 Task: Select Flowers. Add to cart, from The Flower Shop (Market Street)_x000D_
 for 319 Chandan Way, Irving, Texas 75063, Cell Number 6823134501, following items : Debi Lilly Fragrant Rose Bouquet_x000D_
 - 1, Debi Lilly Dozen Red Rose Bouquet (Red)_x000D_
 - 1, Unforgettable Arrangement (Red)_x000D_
 - 1, Debi Lilly Dozen Rose Bouquet (Vibrant Mix)_x000D_
 - 1
Action: Mouse moved to (708, 100)
Screenshot: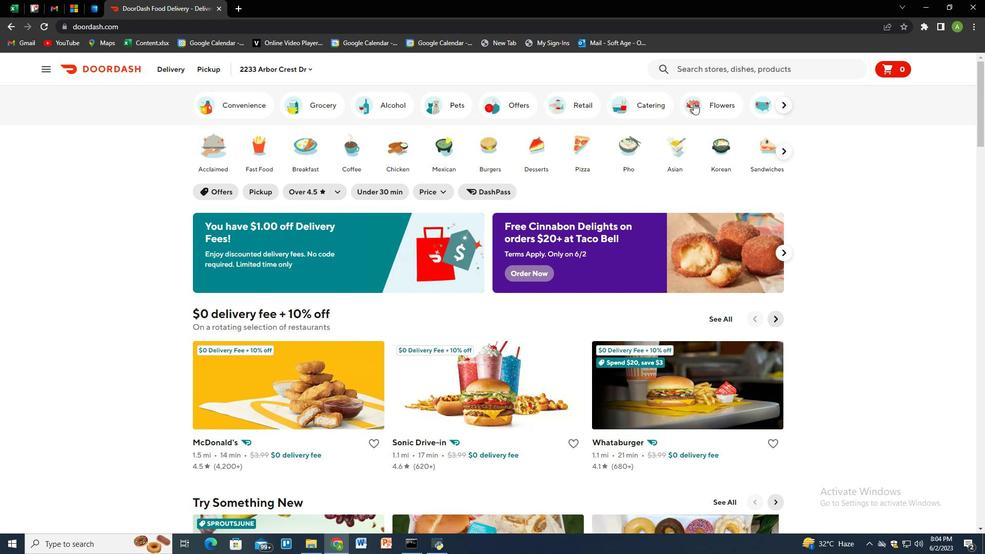 
Action: Mouse pressed left at (708, 100)
Screenshot: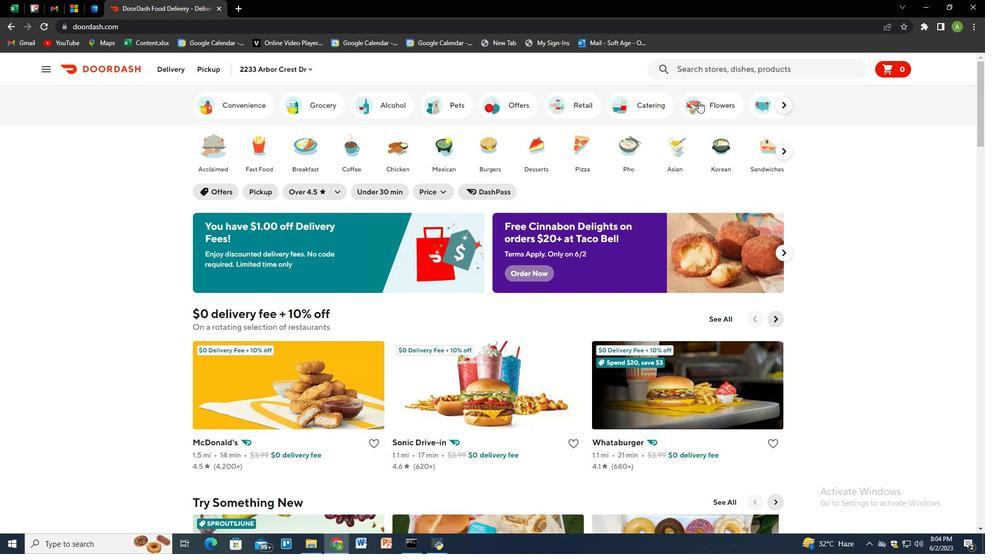 
Action: Mouse moved to (730, 71)
Screenshot: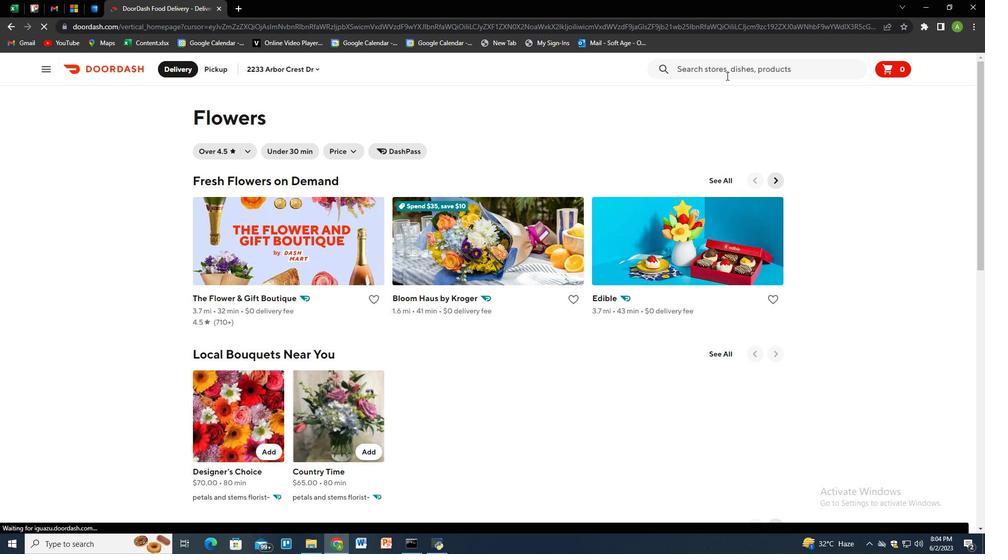 
Action: Mouse pressed left at (730, 71)
Screenshot: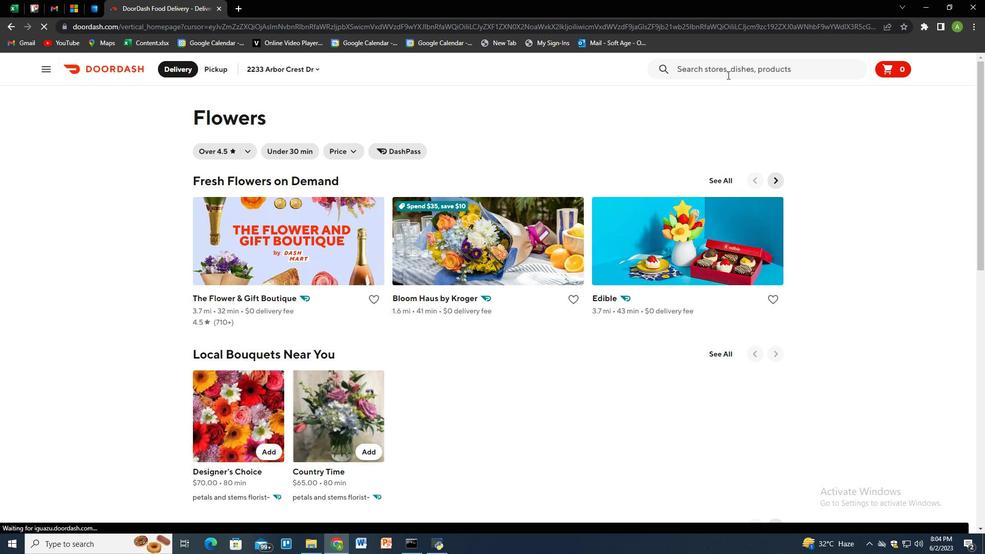 
Action: Key pressed the<Key.space>flower
Screenshot: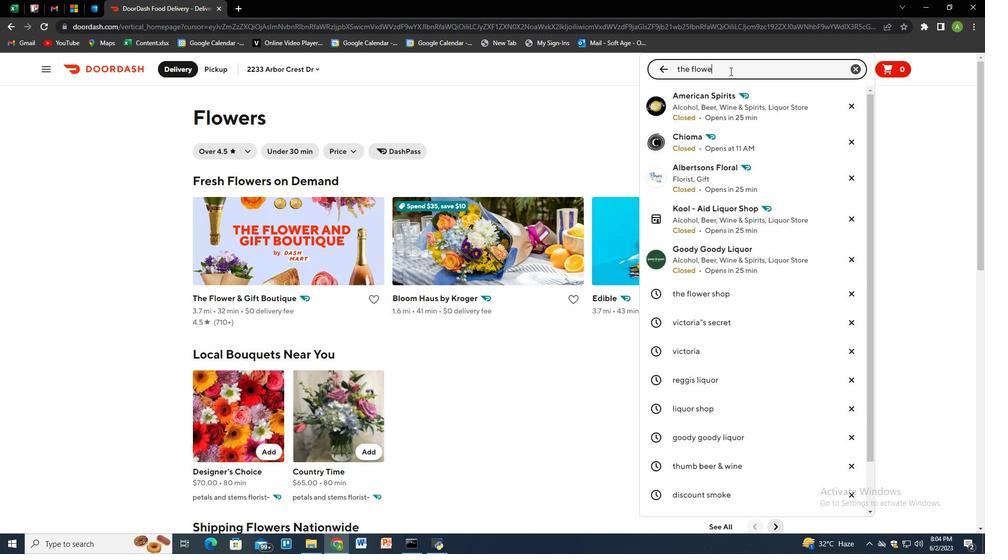 
Action: Mouse moved to (734, 125)
Screenshot: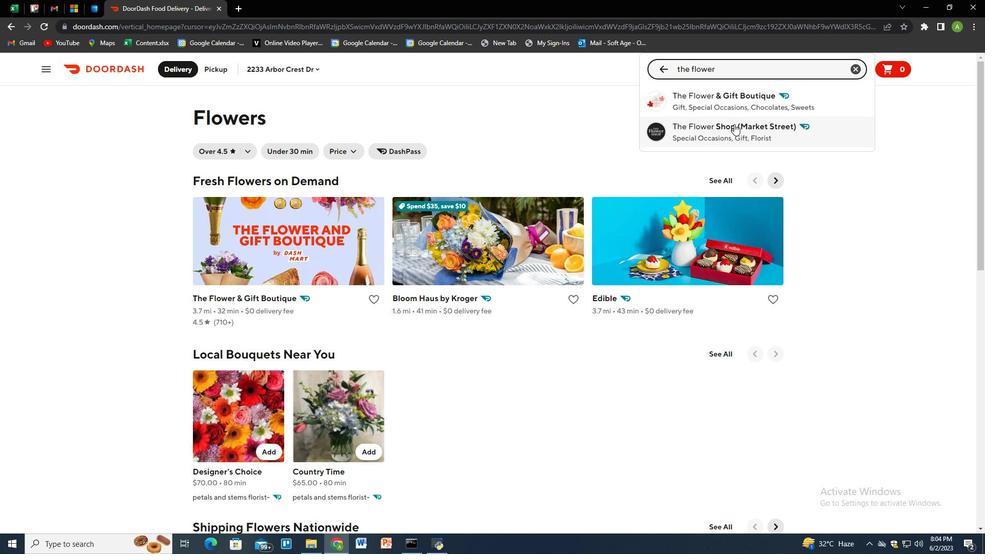 
Action: Mouse pressed left at (734, 125)
Screenshot: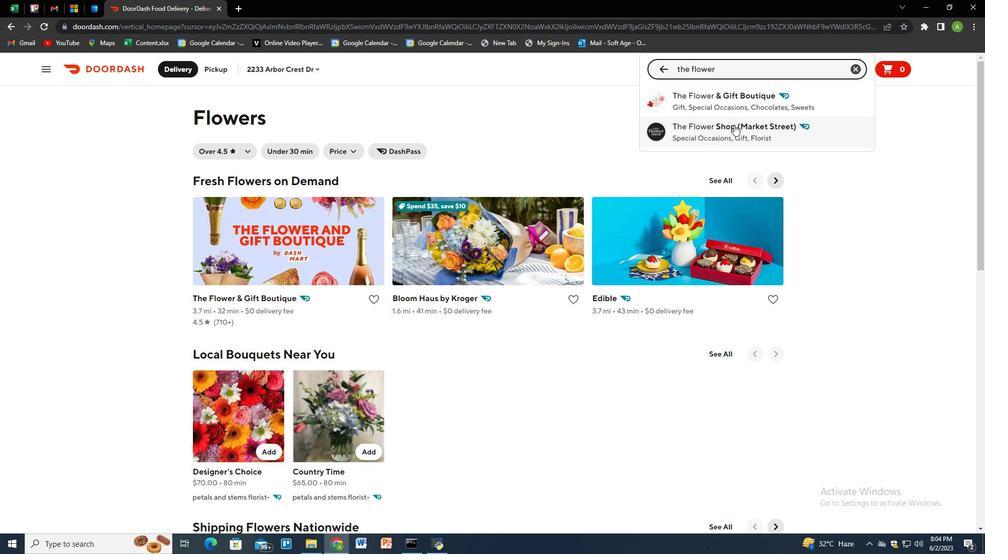 
Action: Mouse moved to (225, 71)
Screenshot: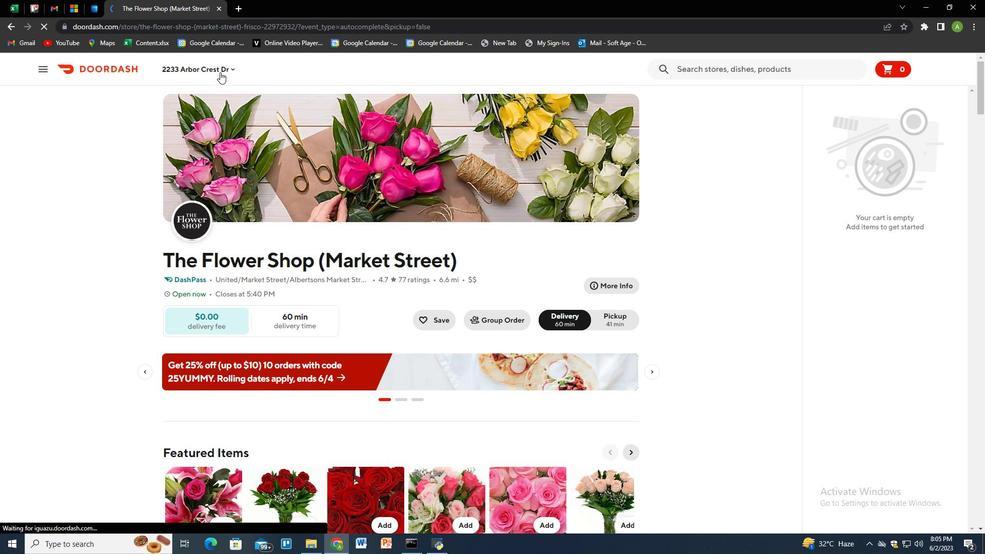 
Action: Mouse pressed left at (225, 71)
Screenshot: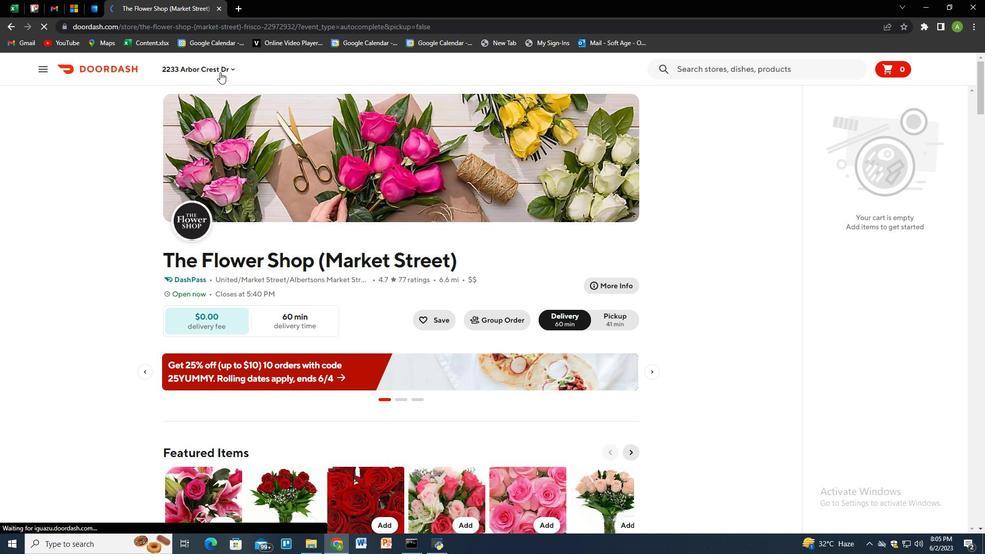 
Action: Mouse moved to (224, 111)
Screenshot: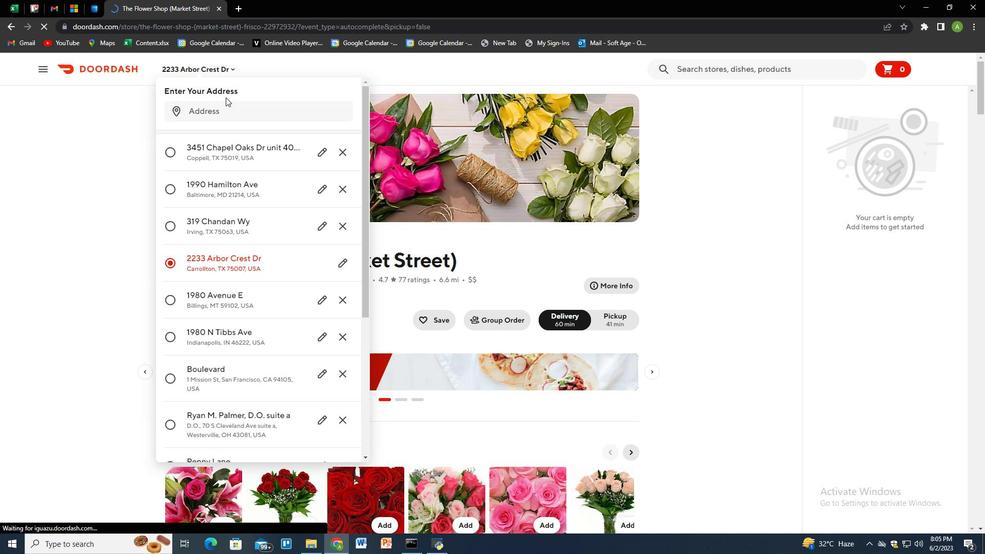 
Action: Mouse pressed left at (224, 111)
Screenshot: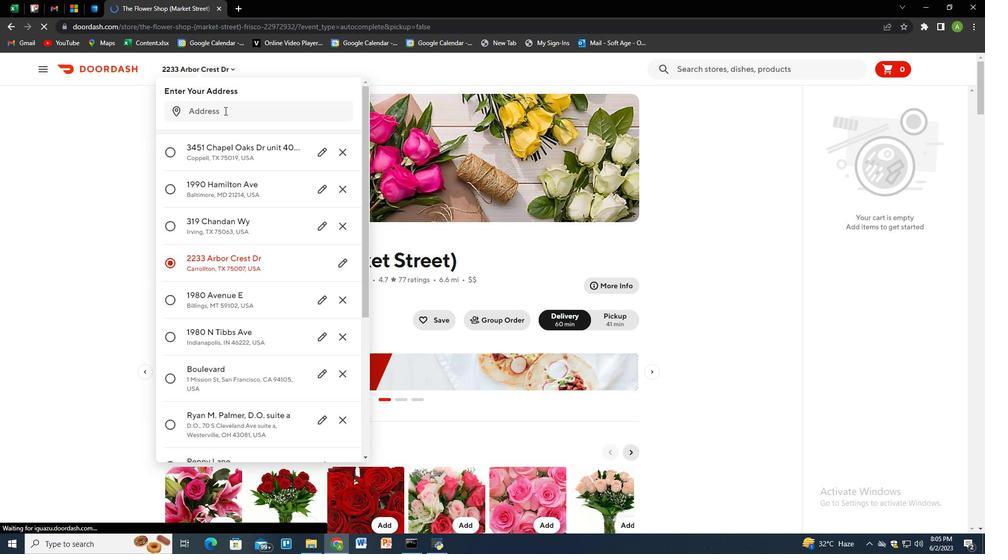 
Action: Key pressed 319<Key.space>chandan<Key.space>way,<Key.space>irving,<Key.space>texas,<Key.space><Key.backspace><Key.backspace><Key.space>75063<Key.enter>
Screenshot: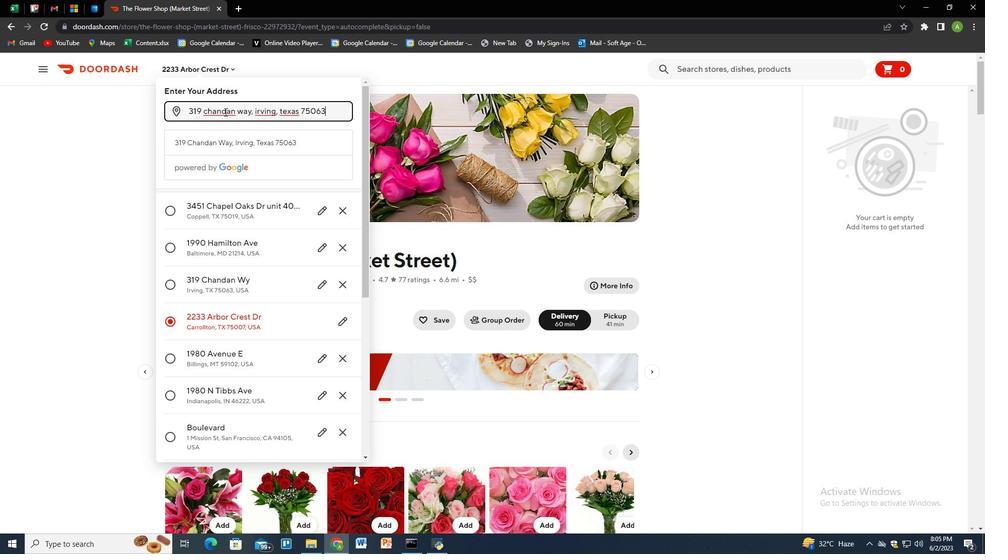 
Action: Mouse moved to (313, 413)
Screenshot: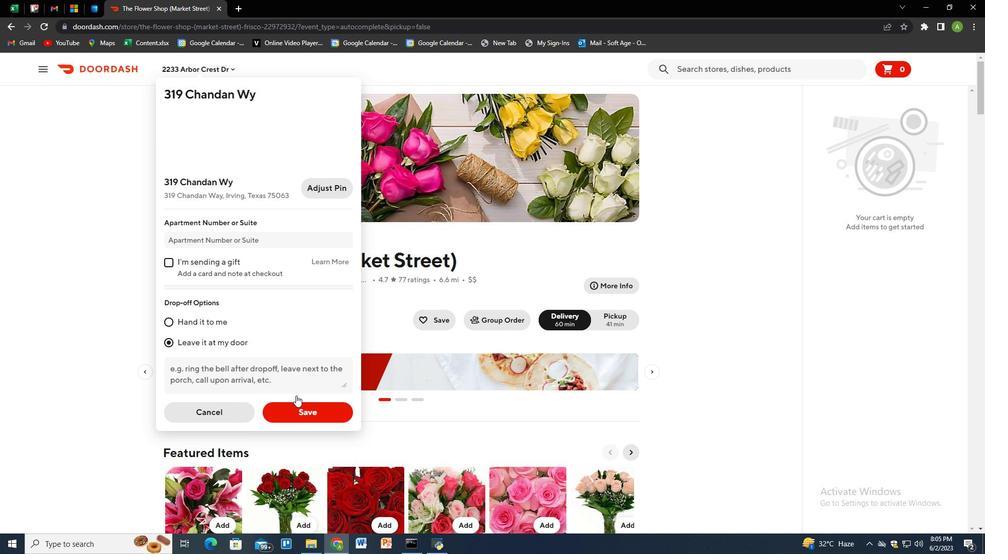 
Action: Mouse pressed left at (313, 413)
Screenshot: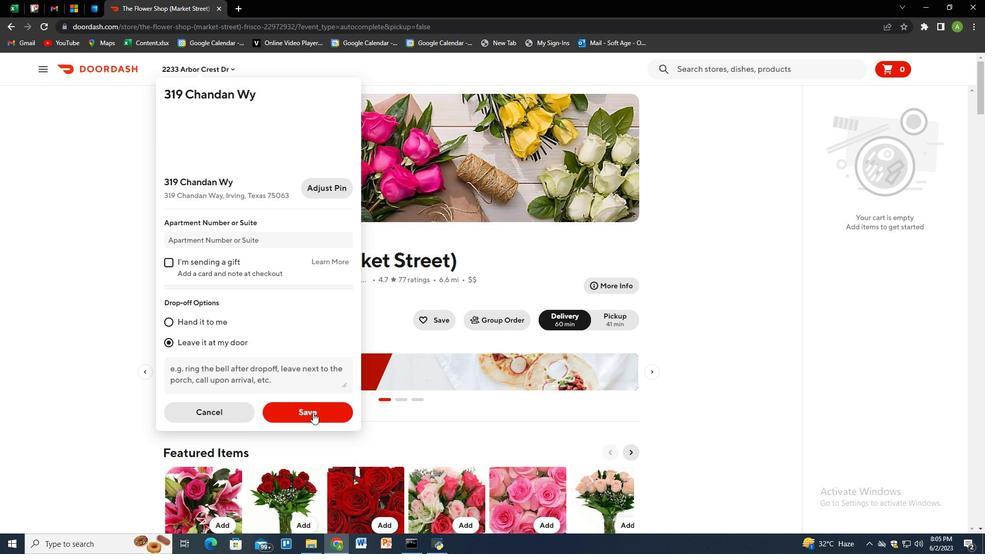 
Action: Mouse moved to (365, 196)
Screenshot: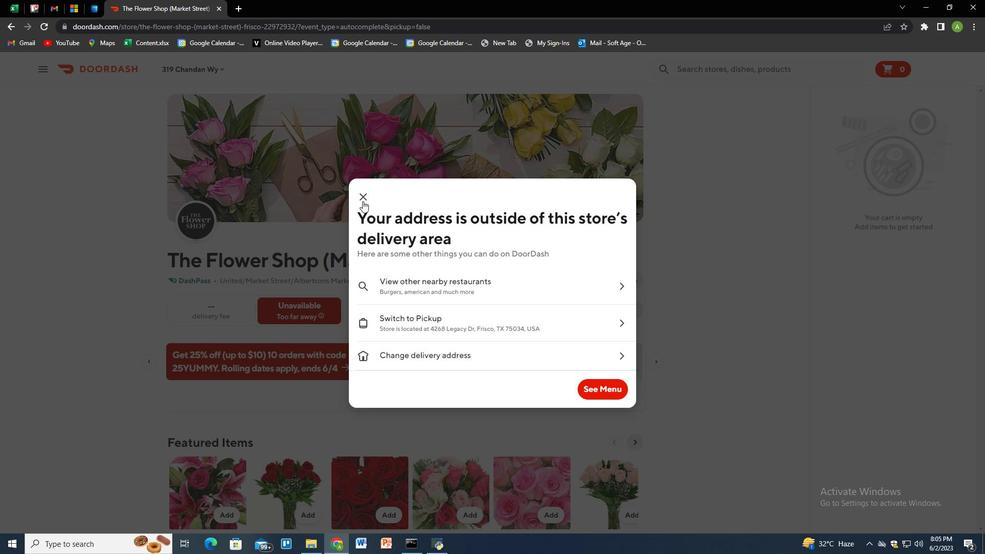 
Action: Mouse pressed left at (365, 196)
Screenshot: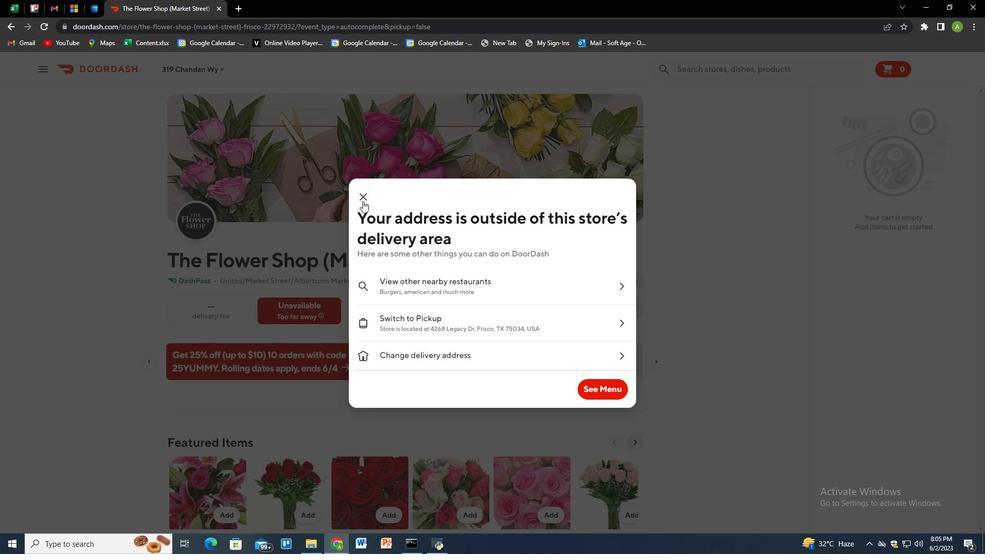 
Action: Mouse moved to (551, 227)
Screenshot: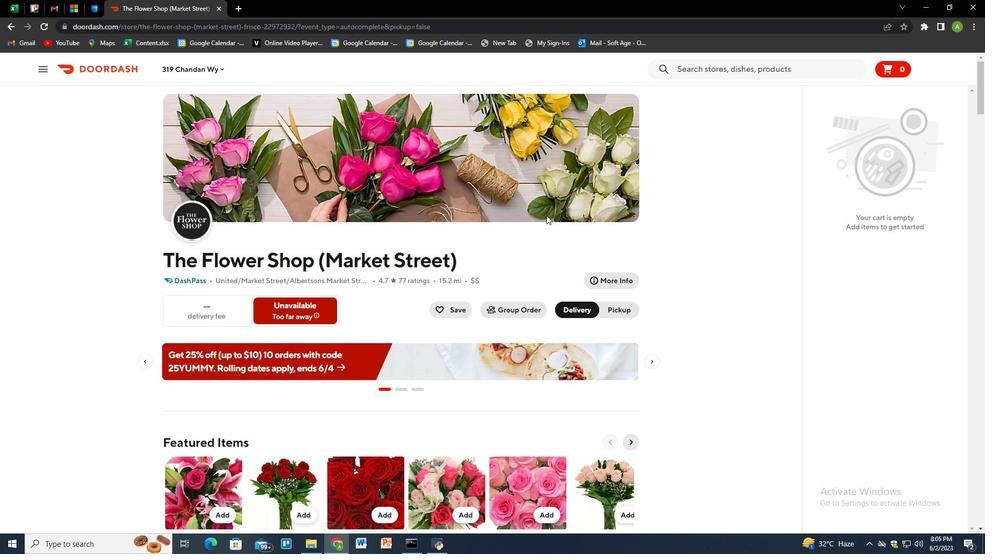
Action: Mouse scrolled (551, 226) with delta (0, 0)
Screenshot: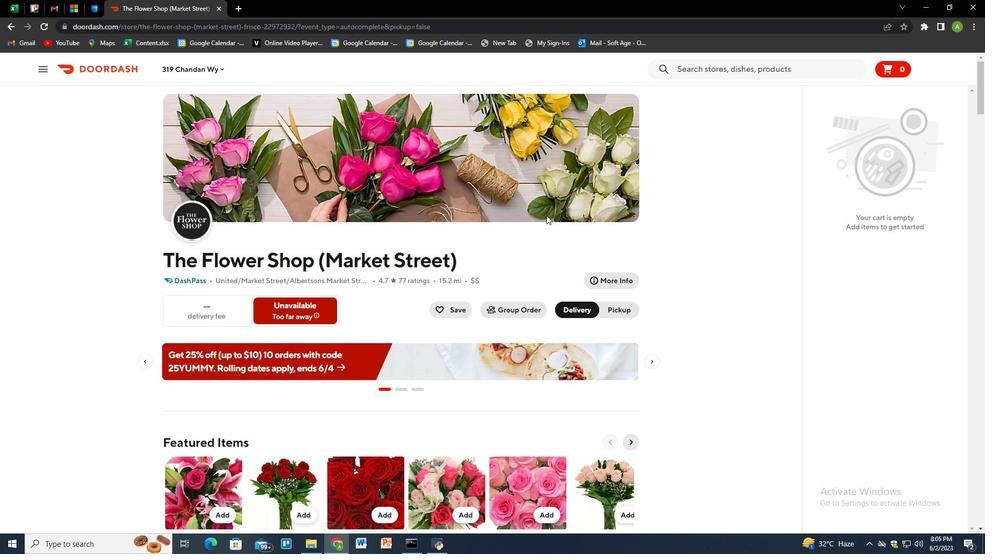 
Action: Mouse moved to (552, 230)
Screenshot: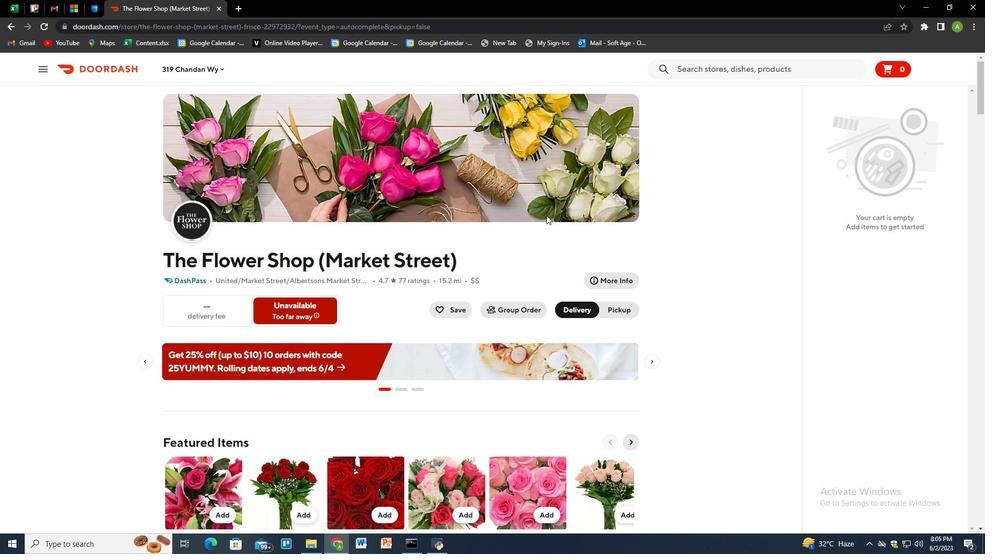 
Action: Mouse scrolled (551, 227) with delta (0, 0)
Screenshot: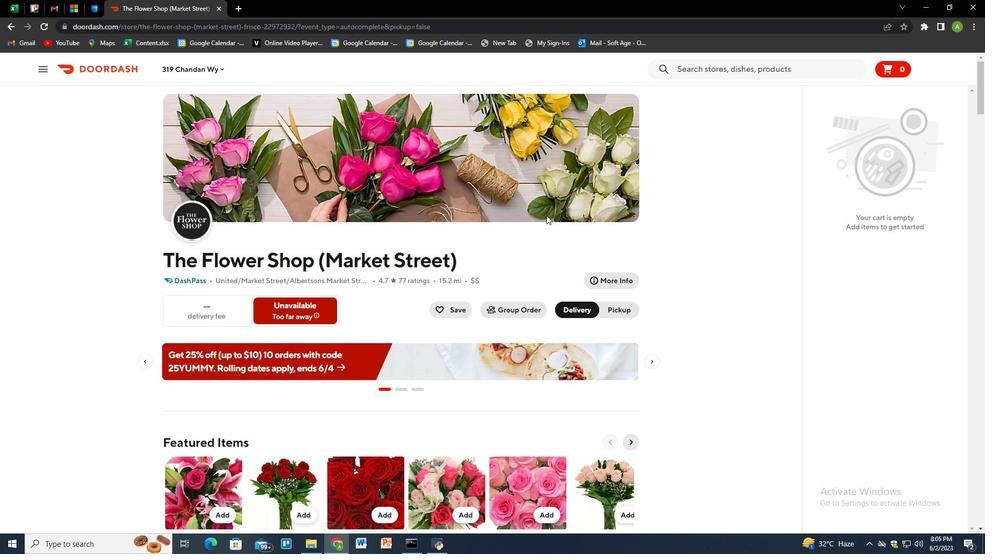 
Action: Mouse moved to (552, 234)
Screenshot: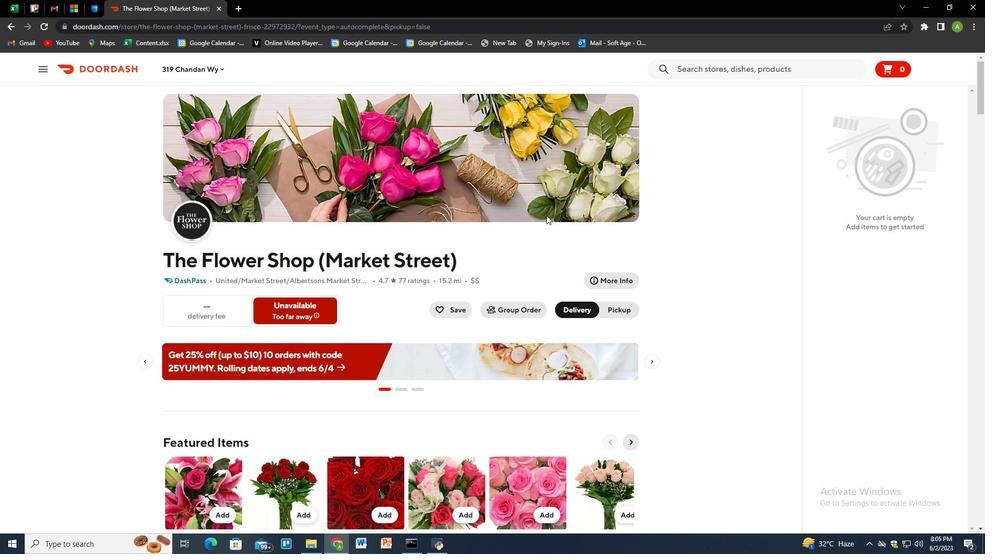 
Action: Mouse scrolled (552, 230) with delta (0, 0)
Screenshot: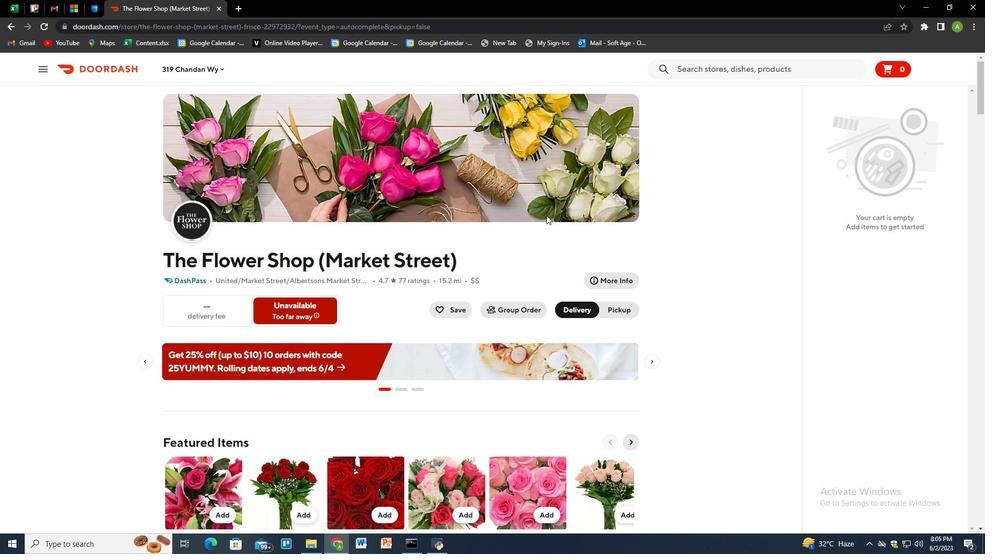 
Action: Mouse moved to (552, 236)
Screenshot: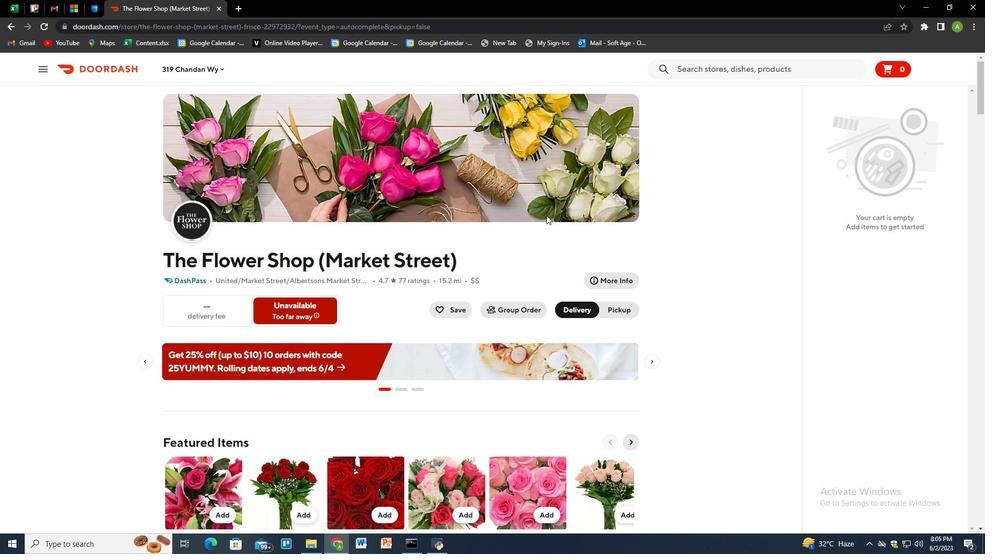 
Action: Mouse scrolled (552, 233) with delta (0, 0)
Screenshot: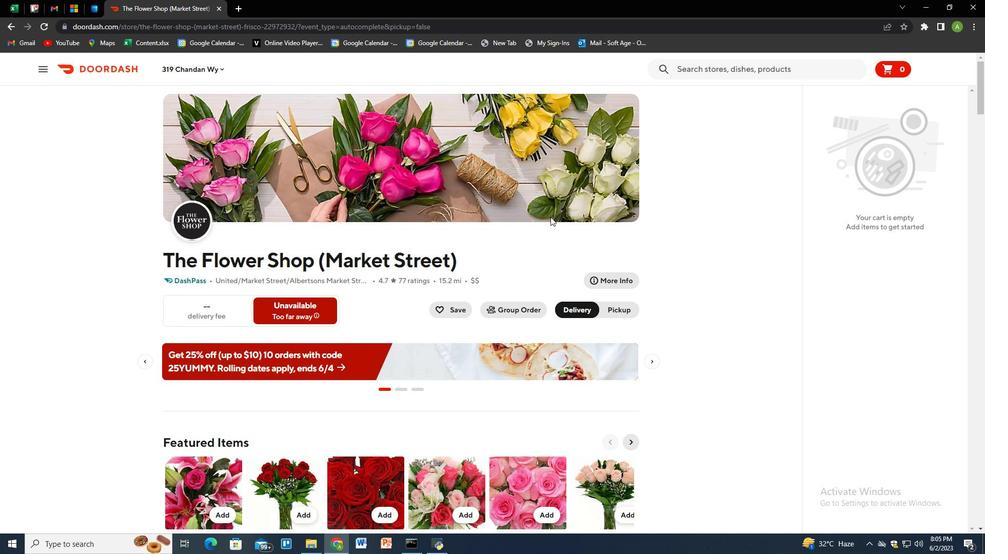 
Action: Mouse moved to (552, 243)
Screenshot: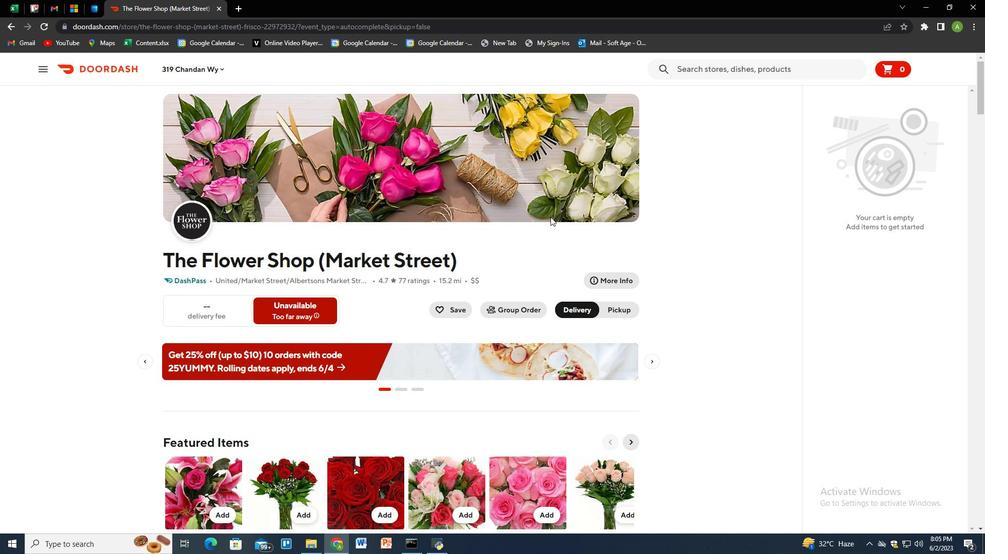 
Action: Mouse scrolled (552, 238) with delta (0, 0)
Screenshot: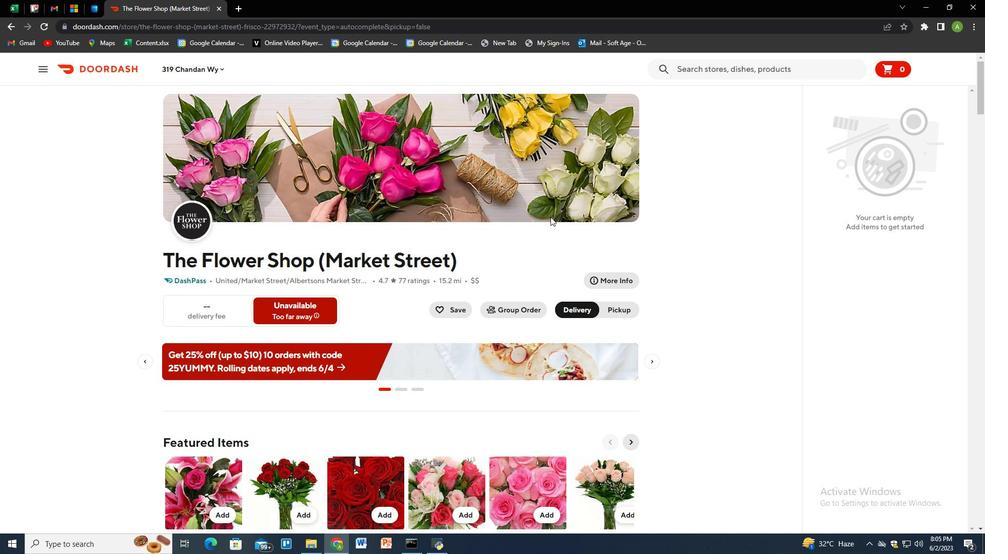 
Action: Mouse moved to (572, 358)
Screenshot: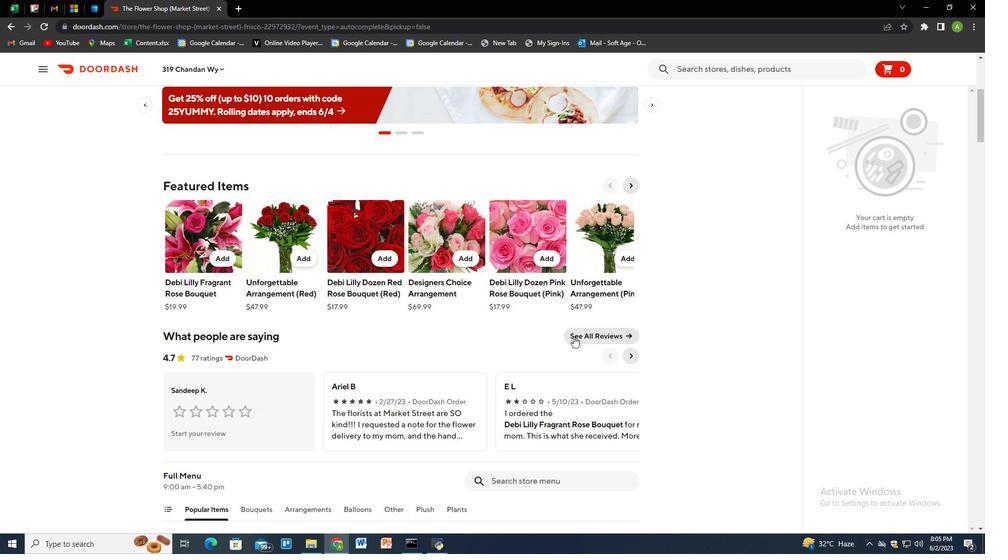 
Action: Mouse scrolled (572, 357) with delta (0, 0)
Screenshot: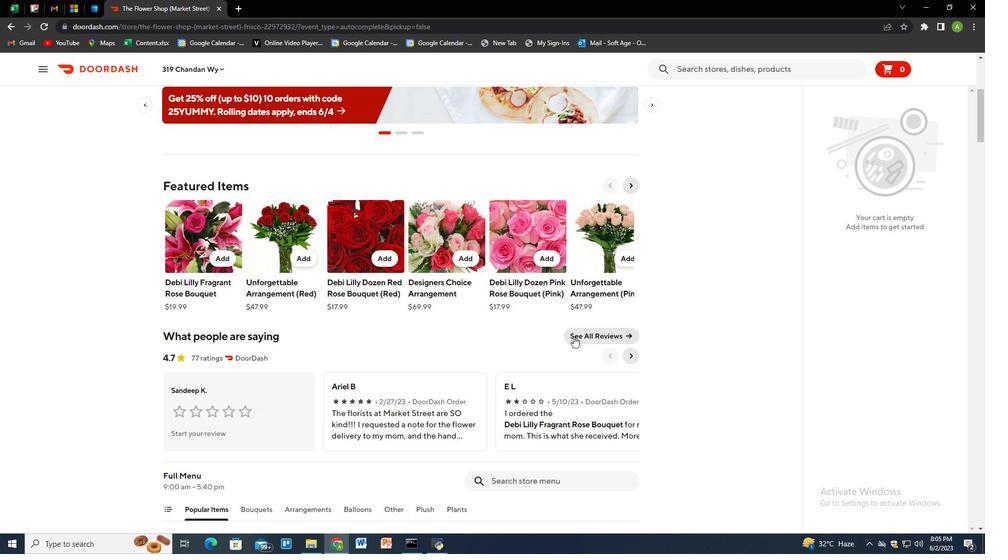 
Action: Mouse moved to (571, 359)
Screenshot: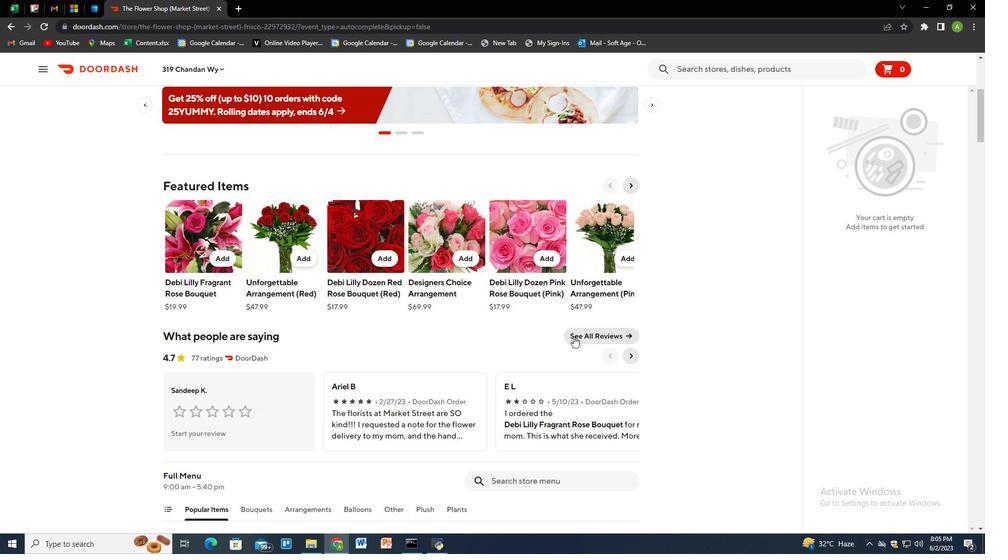 
Action: Mouse scrolled (571, 359) with delta (0, 0)
Screenshot: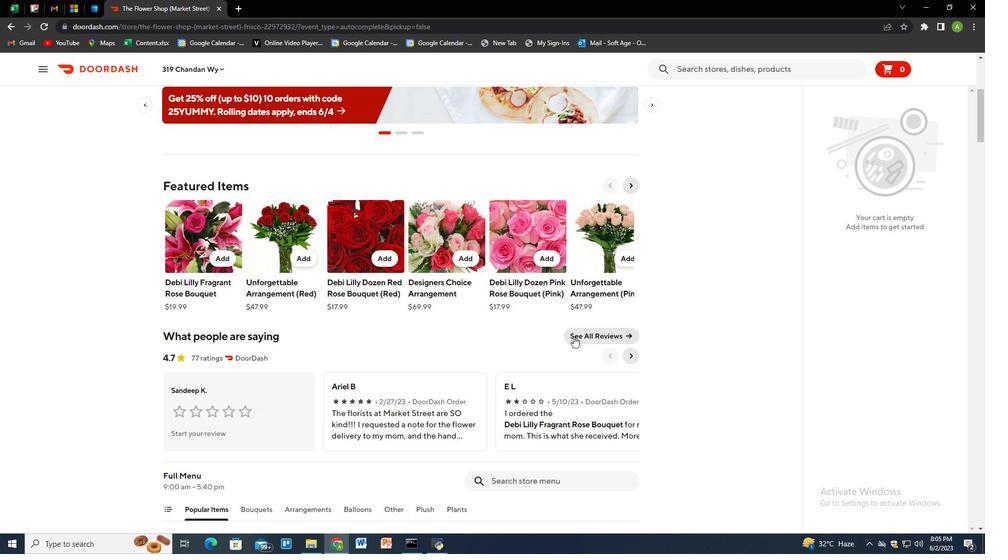 
Action: Mouse moved to (571, 360)
Screenshot: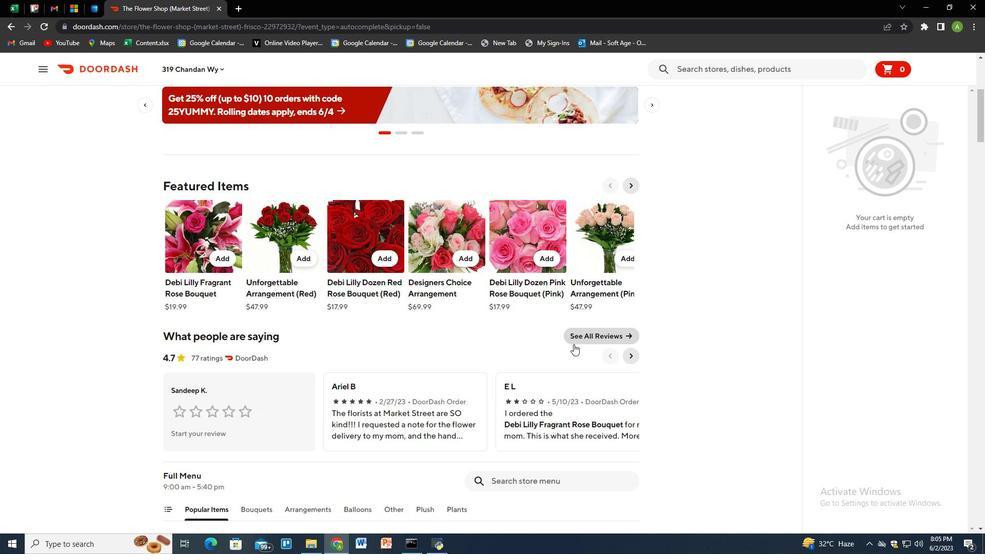 
Action: Mouse scrolled (571, 360) with delta (0, 0)
Screenshot: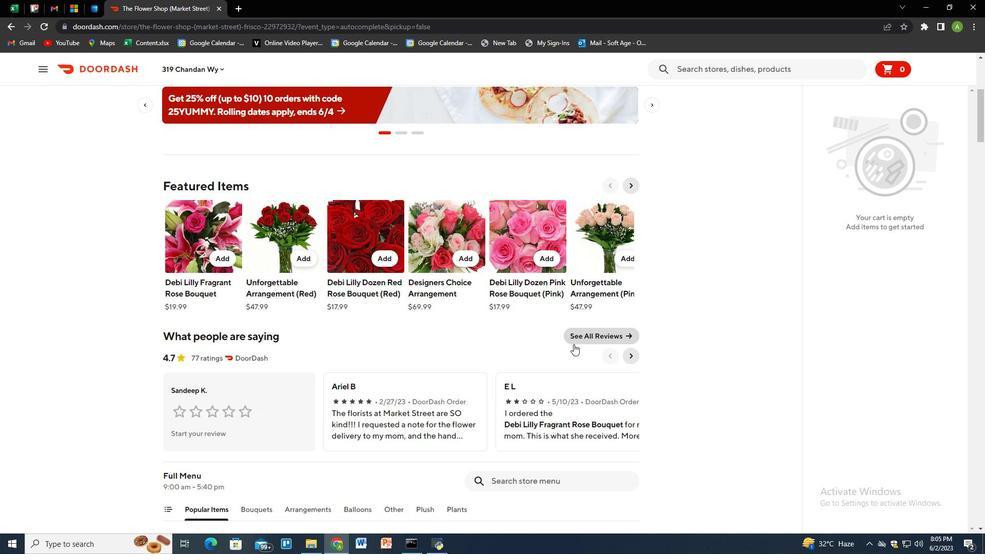 
Action: Mouse moved to (570, 361)
Screenshot: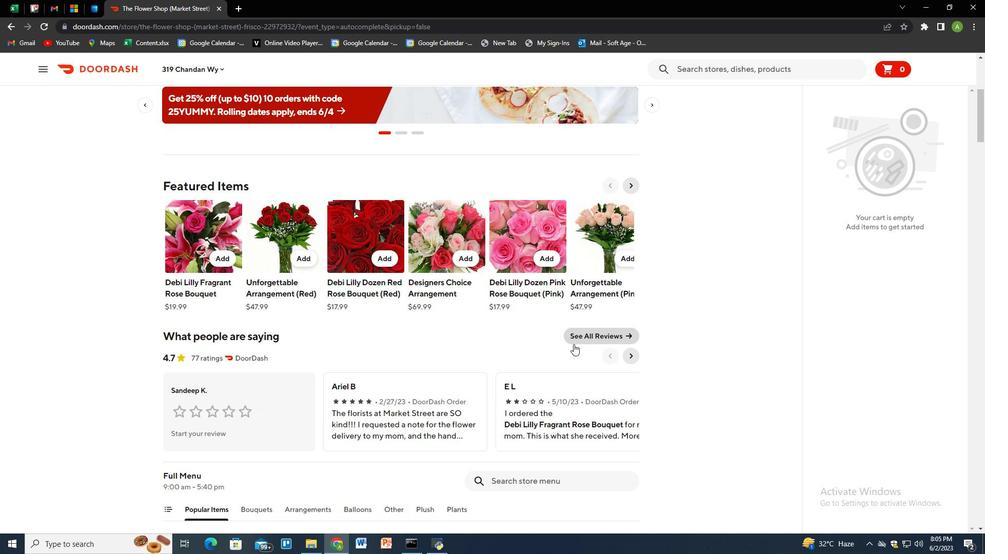 
Action: Mouse scrolled (570, 361) with delta (0, 0)
Screenshot: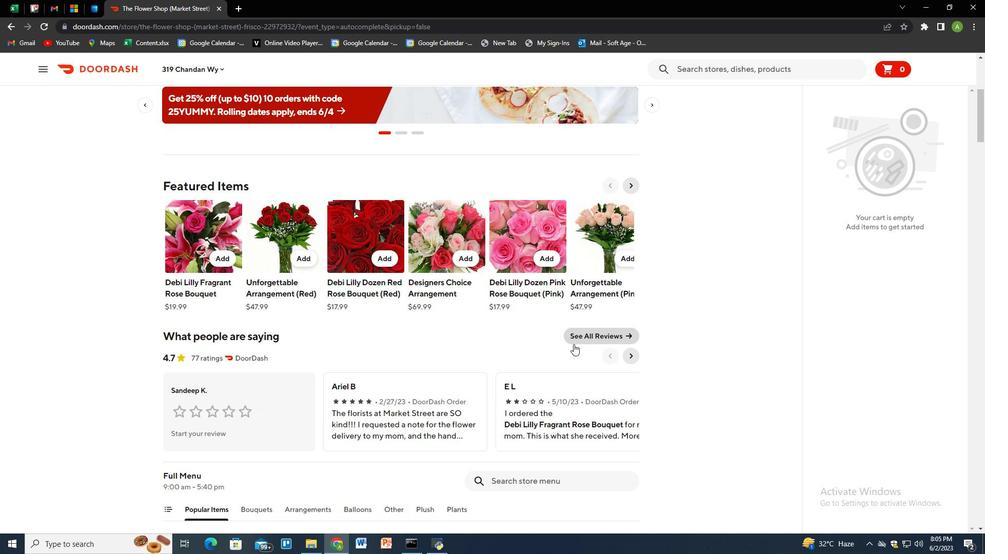 
Action: Mouse moved to (552, 274)
Screenshot: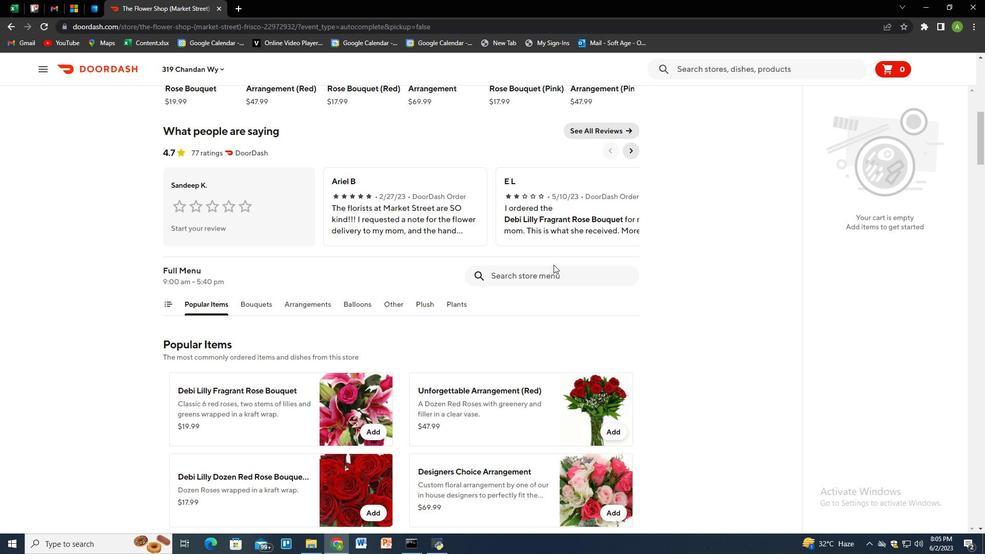 
Action: Mouse pressed left at (552, 274)
Screenshot: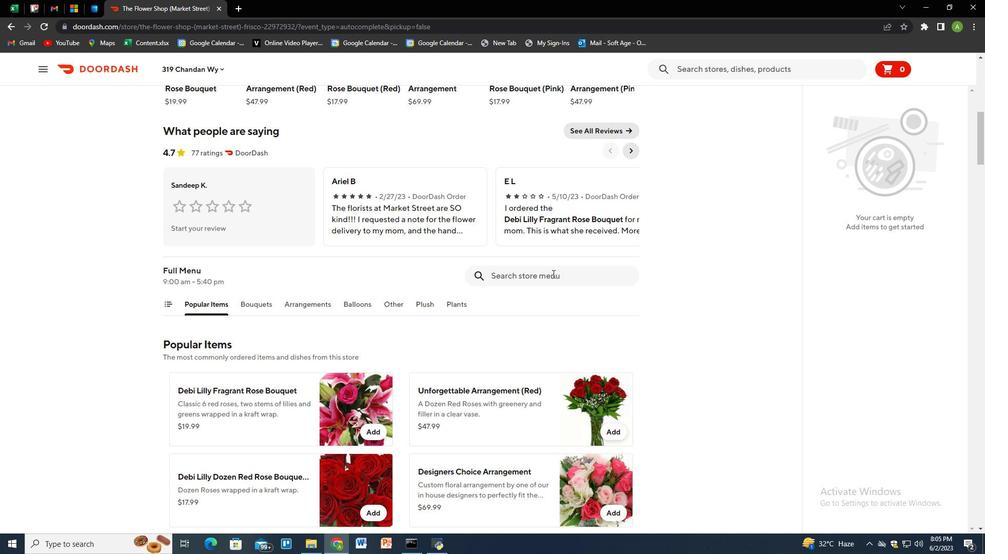 
Action: Key pressed debi<Key.space>lilly<Key.space>fragrant<Key.space>rose<Key.space>bouquet<Key.enter>
Screenshot: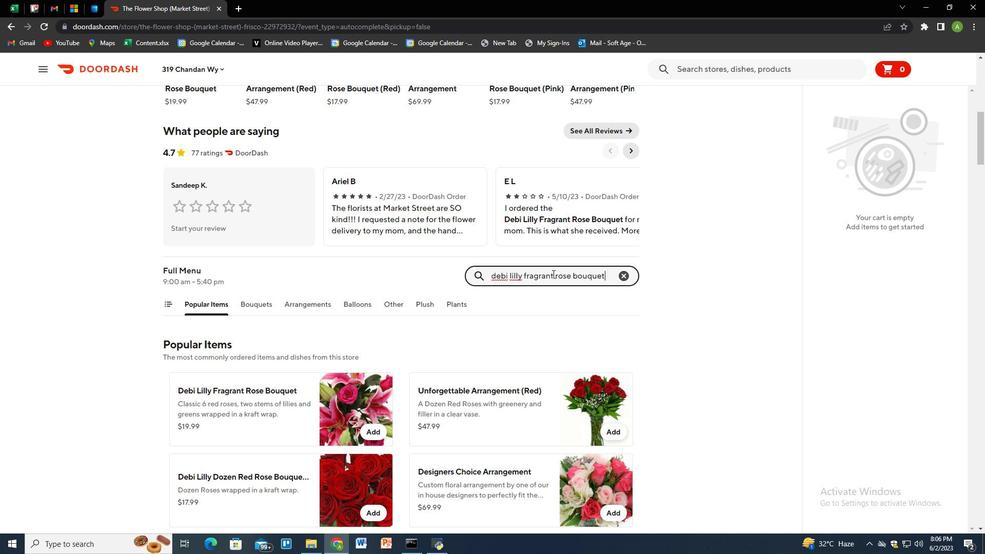 
Action: Mouse moved to (364, 290)
Screenshot: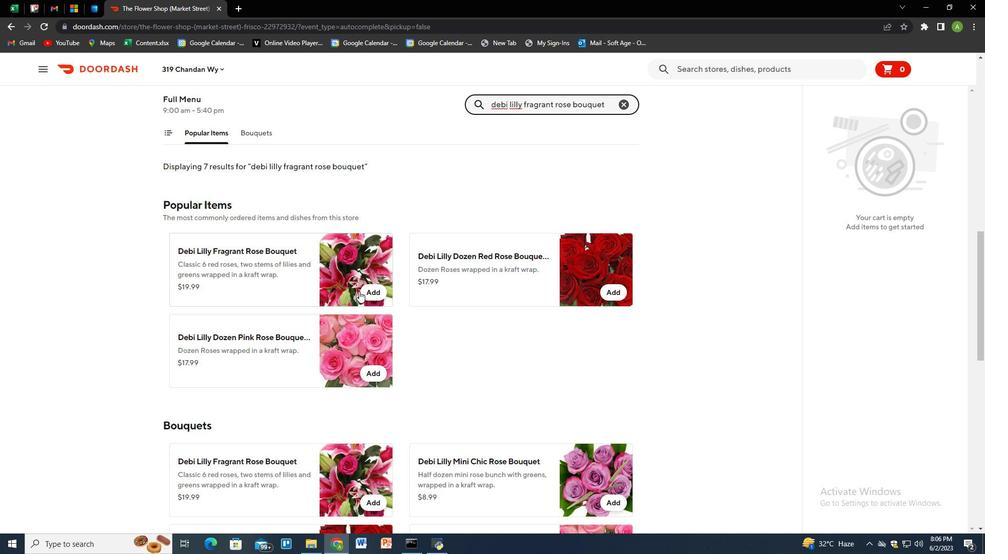 
Action: Mouse pressed left at (364, 290)
Screenshot: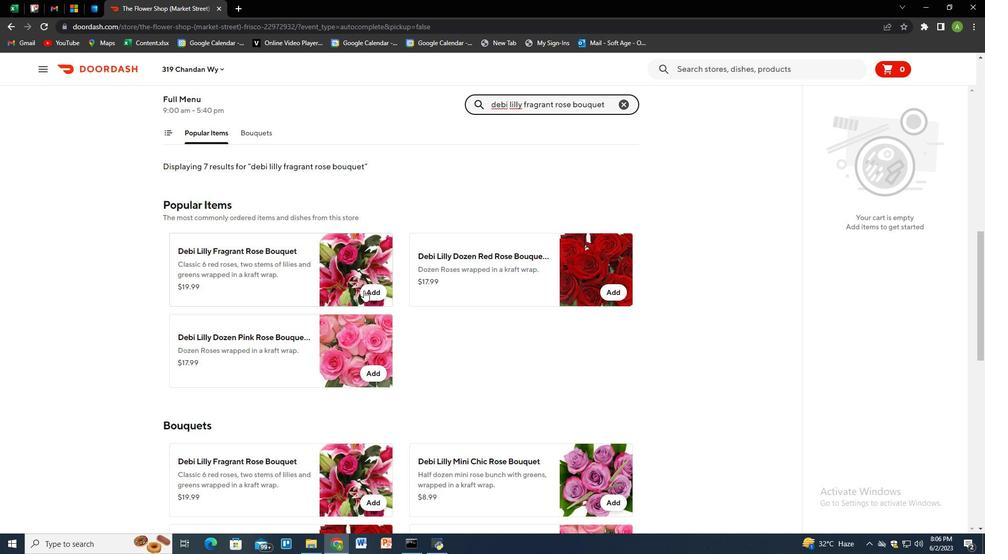 
Action: Mouse moved to (629, 104)
Screenshot: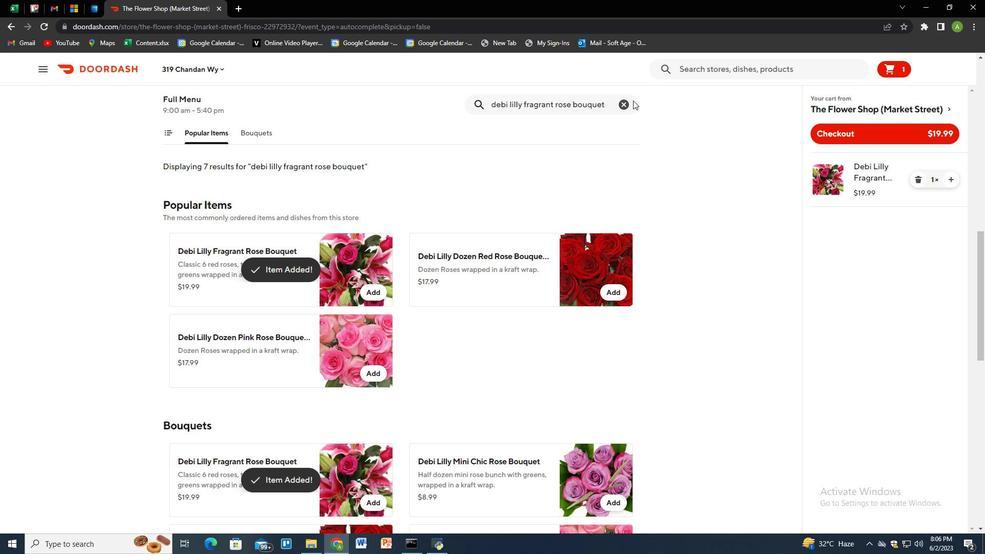 
Action: Mouse pressed left at (629, 104)
Screenshot: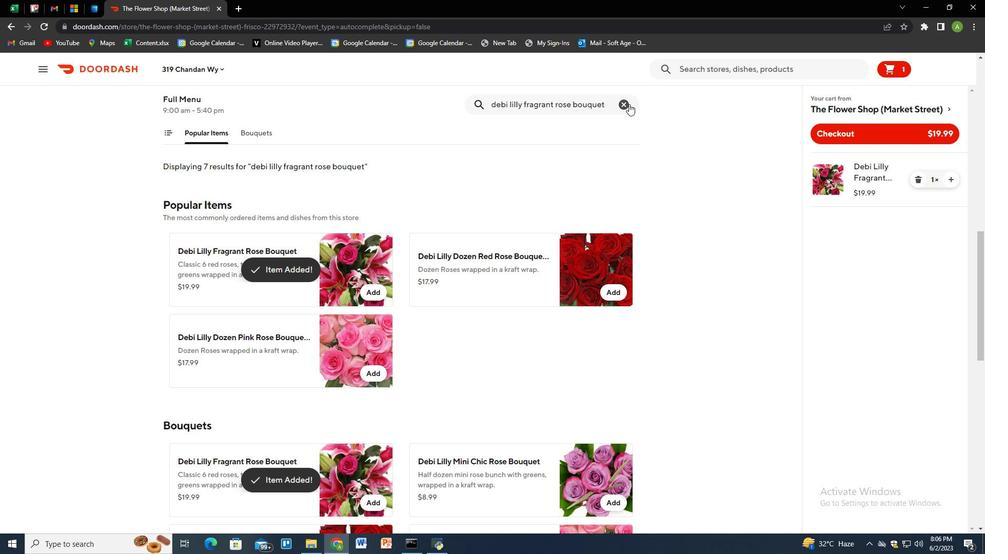 
Action: Key pressed debi<Key.space>lilly<Key.space>dozen<Key.space>red<Key.space>rose<Key.space>bouquet<Key.space><Key.shift_r>(red<Key.shift_r><Key.shift_r>)<Key.enter>
Screenshot: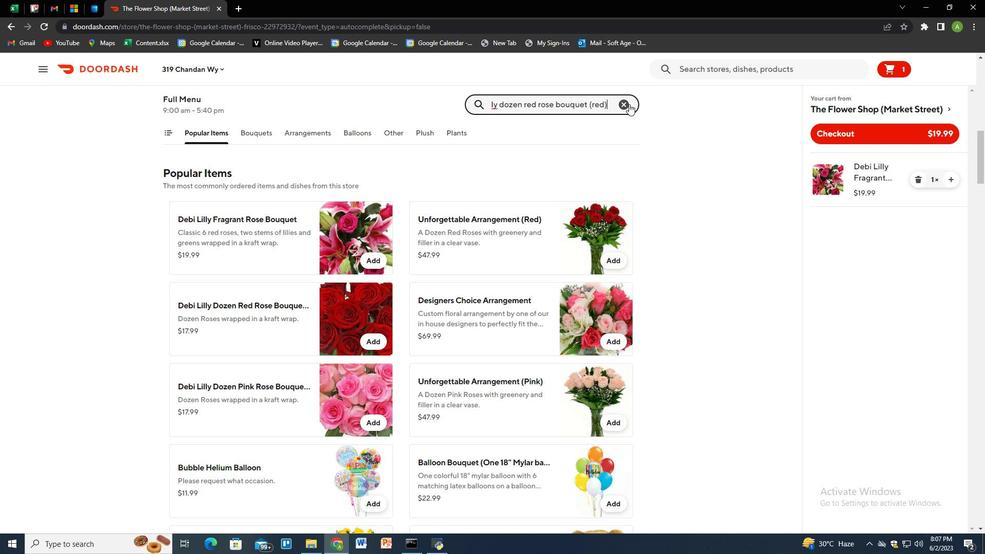 
Action: Mouse moved to (368, 292)
Screenshot: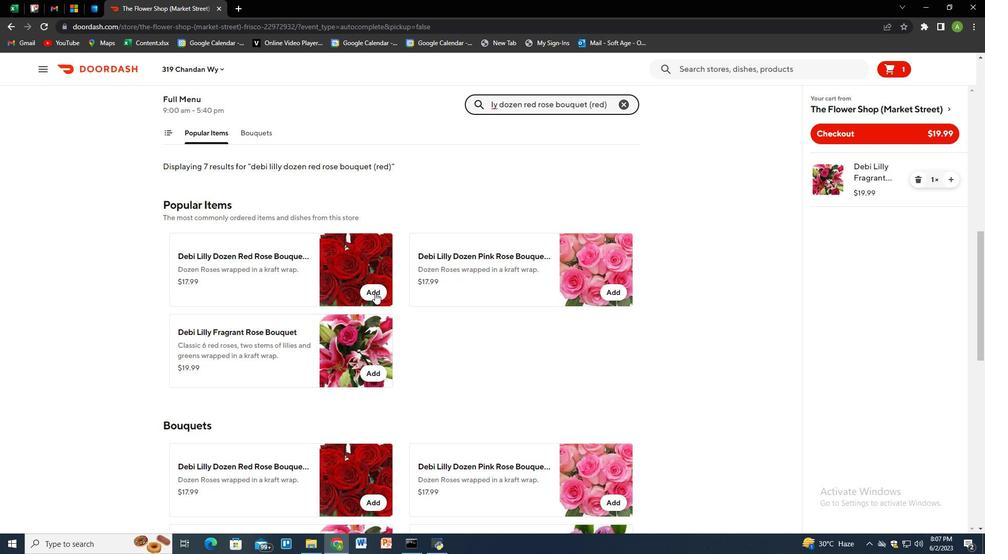 
Action: Mouse pressed left at (368, 292)
Screenshot: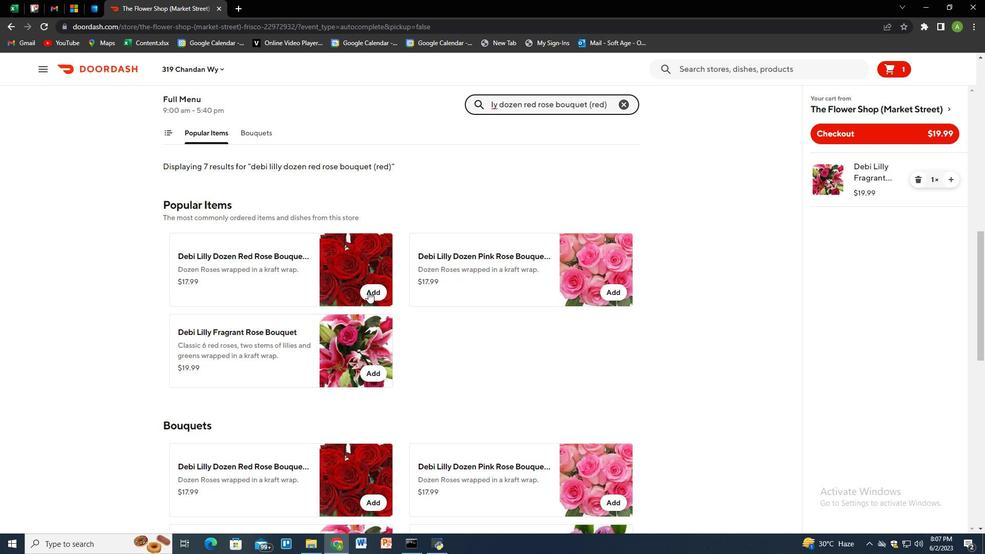 
Action: Mouse moved to (620, 105)
Screenshot: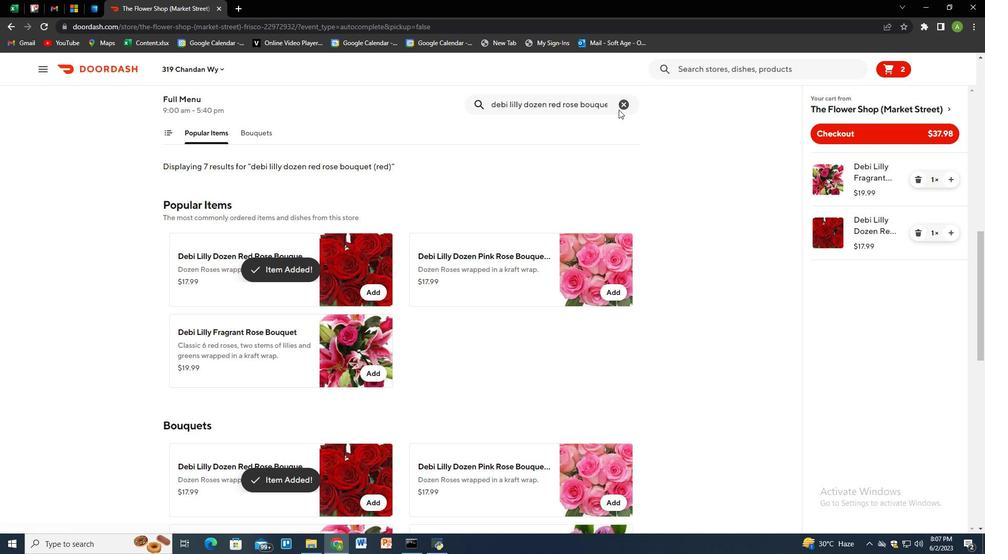 
Action: Mouse pressed left at (620, 105)
Screenshot: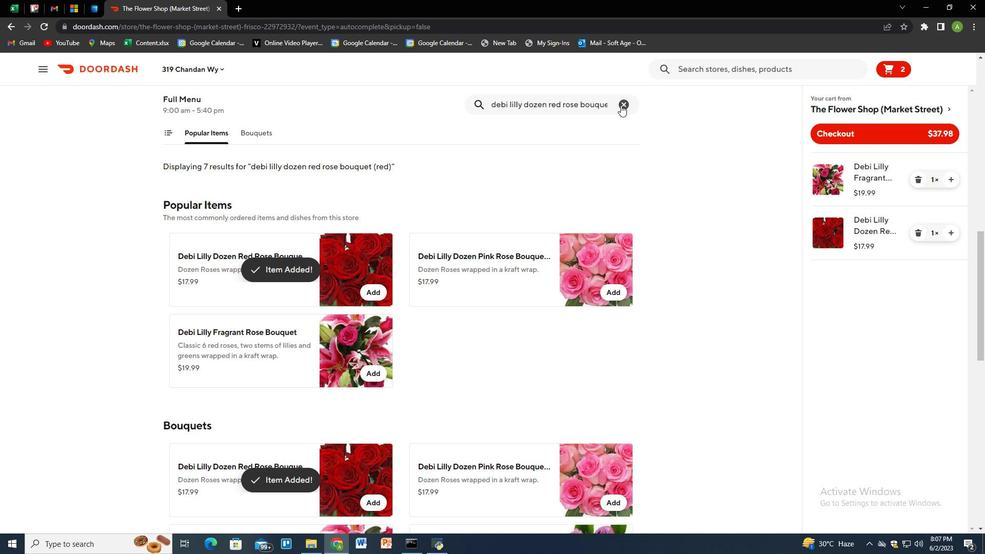 
Action: Key pressed unforgettablr<Key.backspace>e<Key.space>arrangement<Key.space><Key.shift_r><Key.shift_r><Key.shift_r><Key.shift_r>(red<Key.shift_r>)<Key.enter>
Screenshot: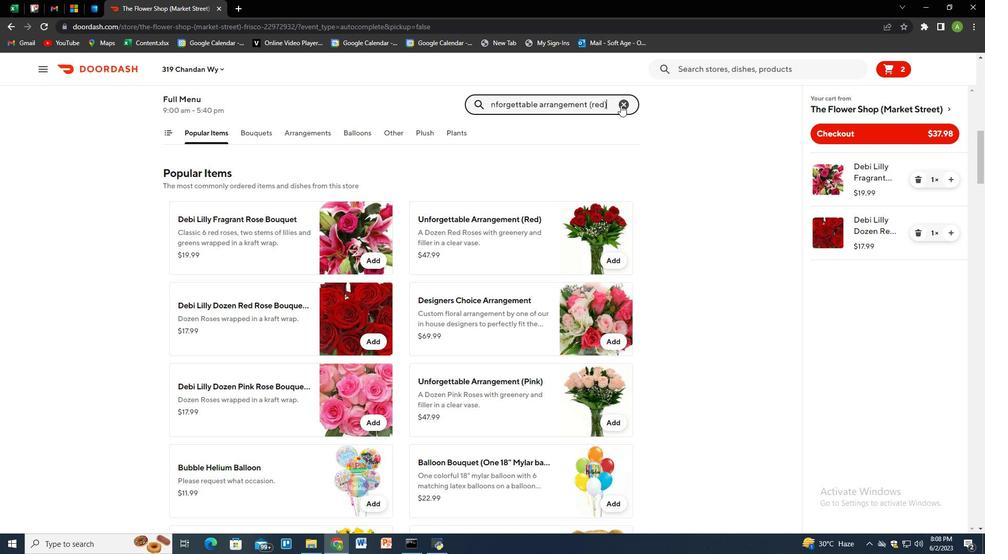 
Action: Mouse moved to (378, 290)
Screenshot: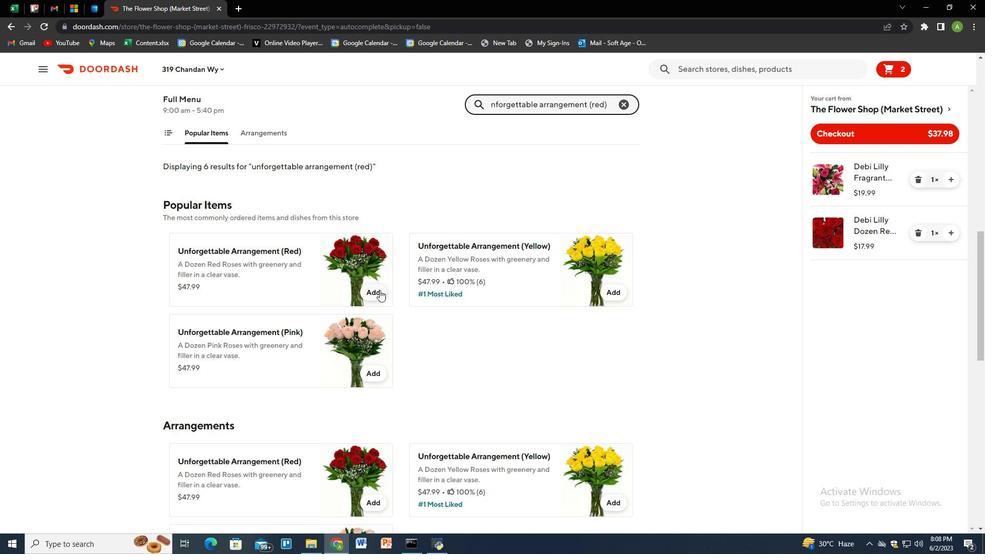 
Action: Mouse pressed left at (378, 290)
Screenshot: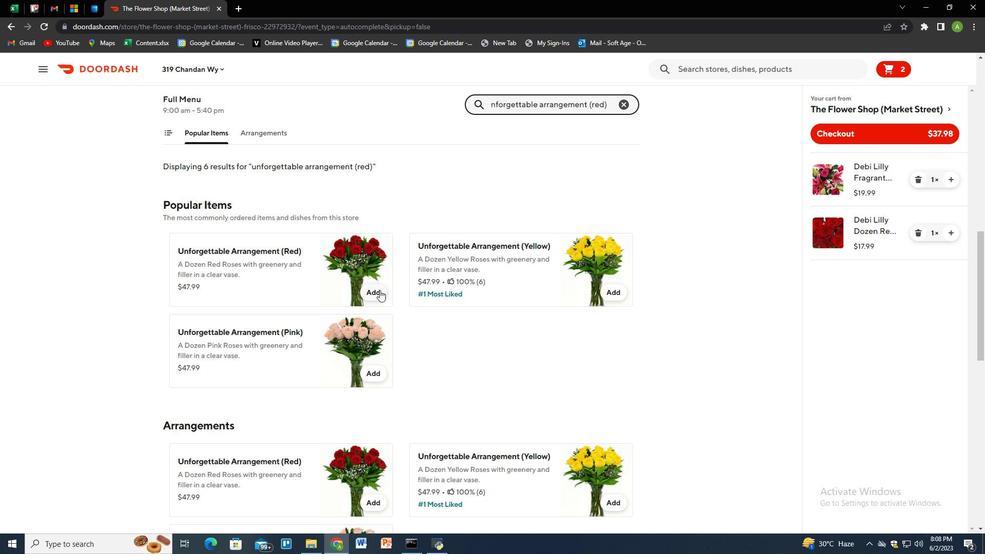 
Action: Mouse moved to (623, 101)
Screenshot: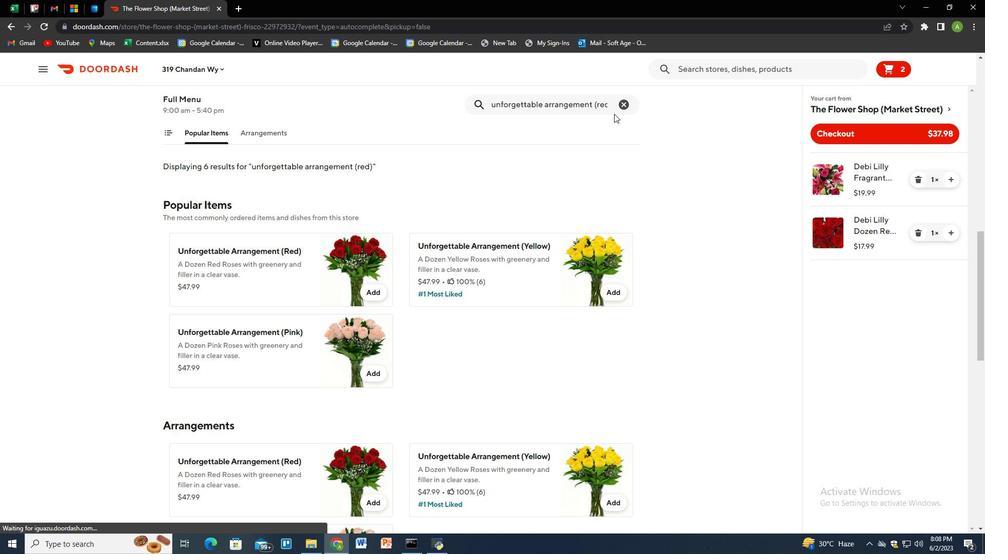 
Action: Mouse pressed left at (623, 101)
Screenshot: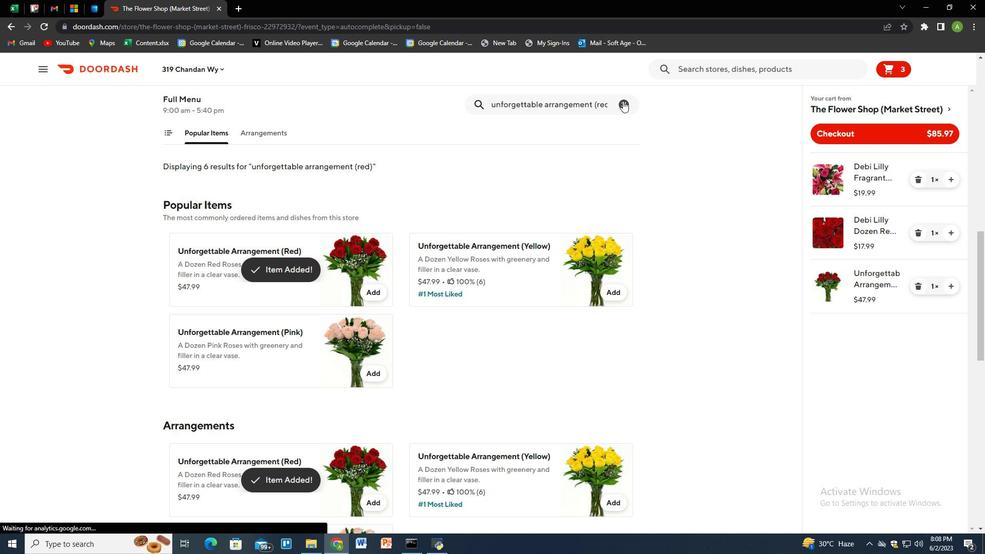 
Action: Key pressed debi<Key.space>lilly<Key.space>dozen<Key.space>rose<Key.space>bouquet<Key.space><Key.shift_r>(<Key.space>vid<Key.backspace>brant<Key.space>mix<Key.shift_r>)<Key.enter>
Screenshot: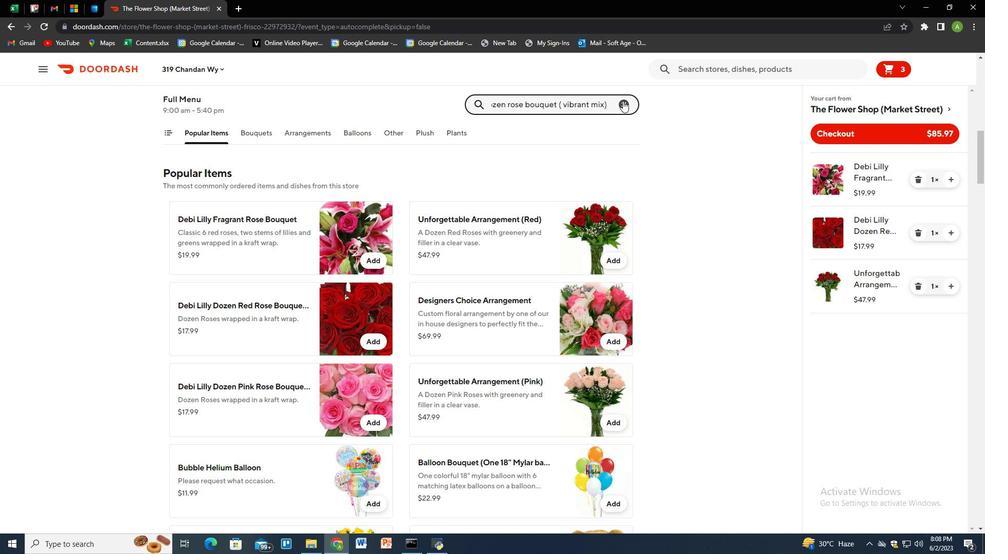 
Action: Mouse moved to (375, 294)
Screenshot: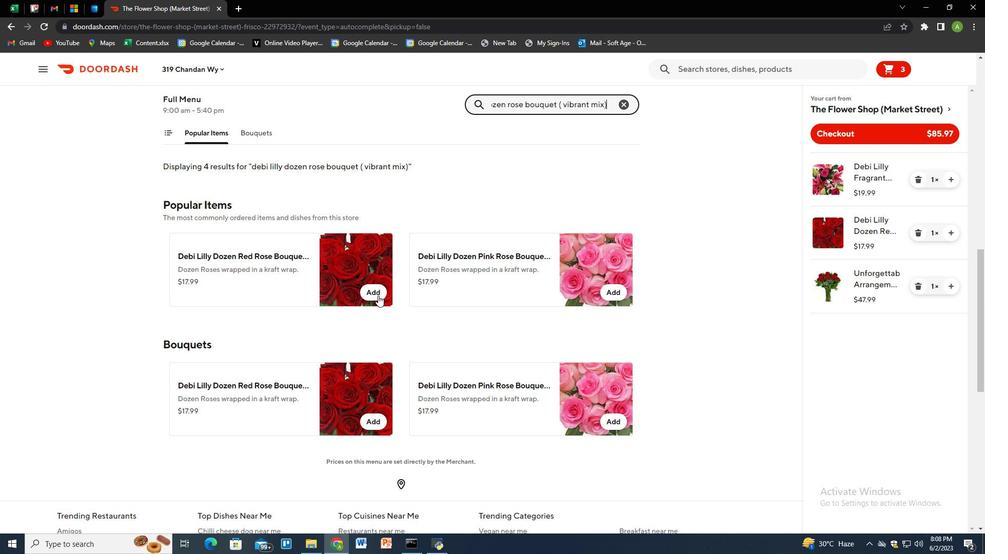 
Action: Mouse pressed left at (375, 294)
Screenshot: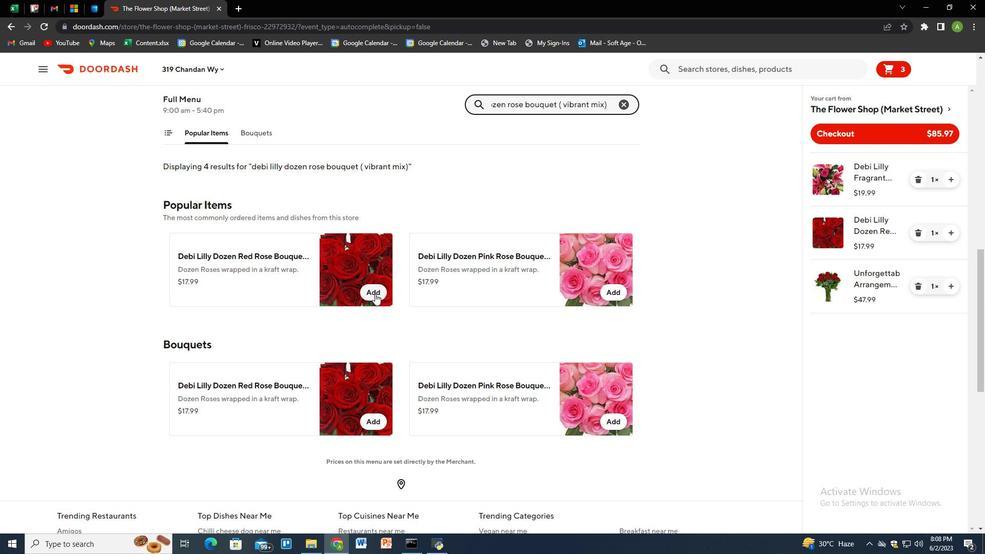 
Action: Mouse pressed left at (375, 294)
Screenshot: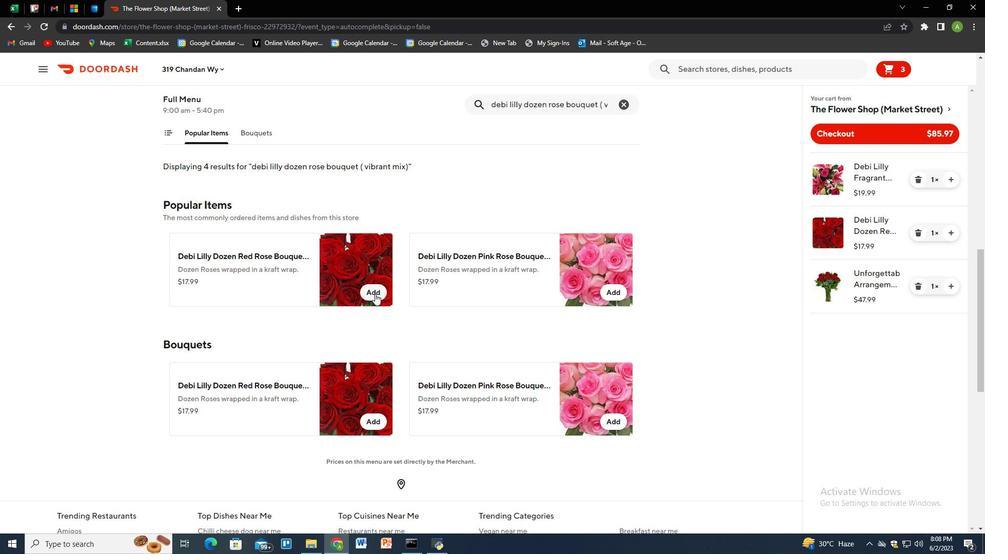 
Action: Mouse moved to (955, 229)
Screenshot: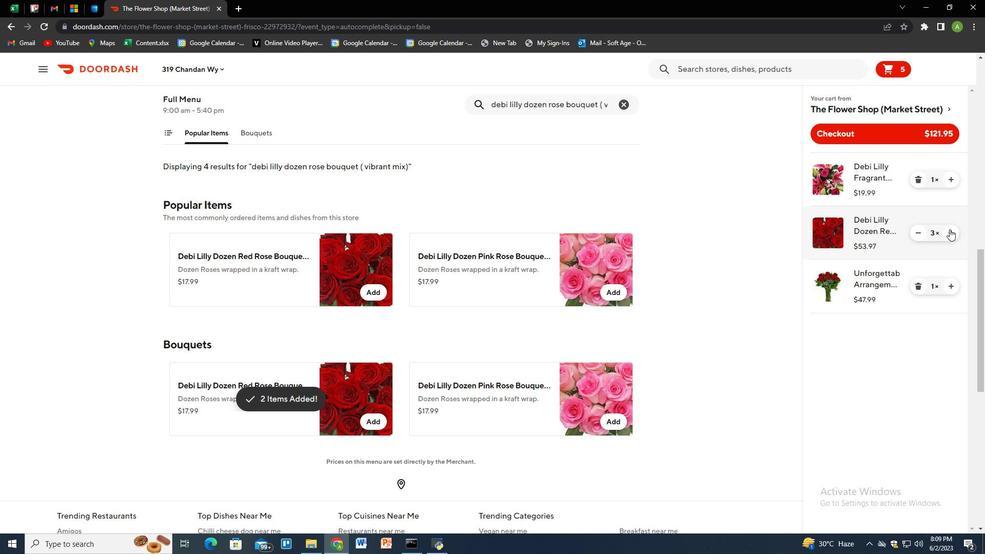 
Action: Mouse pressed left at (955, 229)
Screenshot: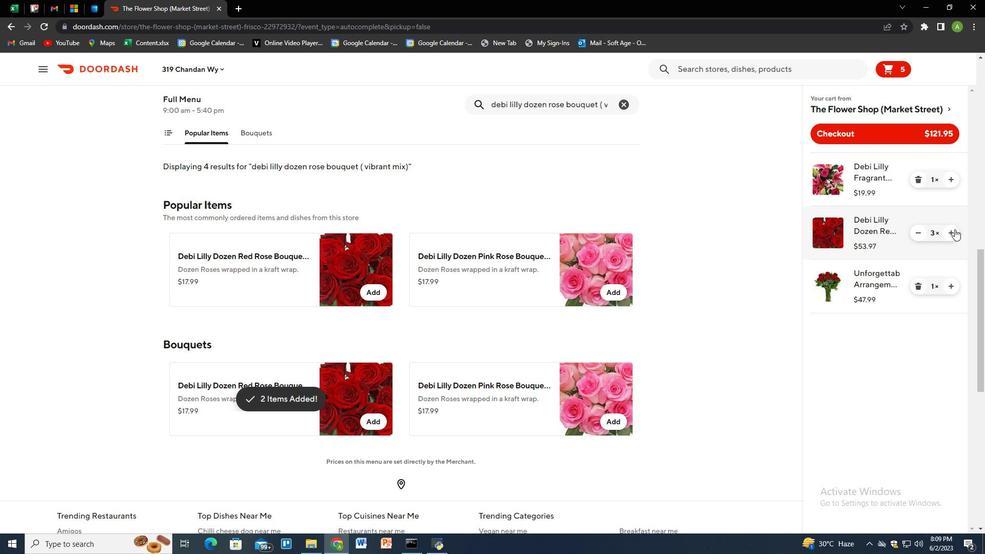 
Action: Mouse moved to (916, 230)
Screenshot: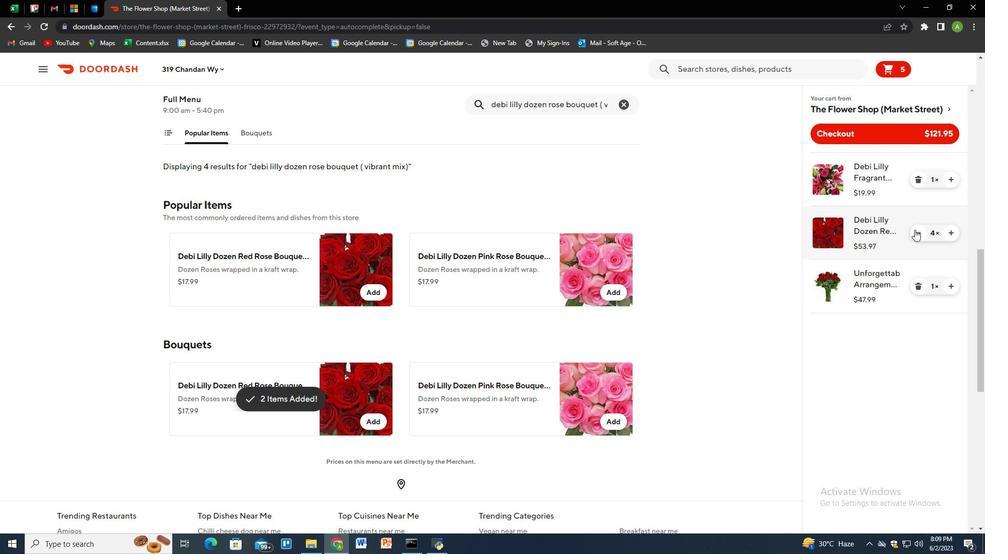 
Action: Mouse pressed left at (916, 230)
Screenshot: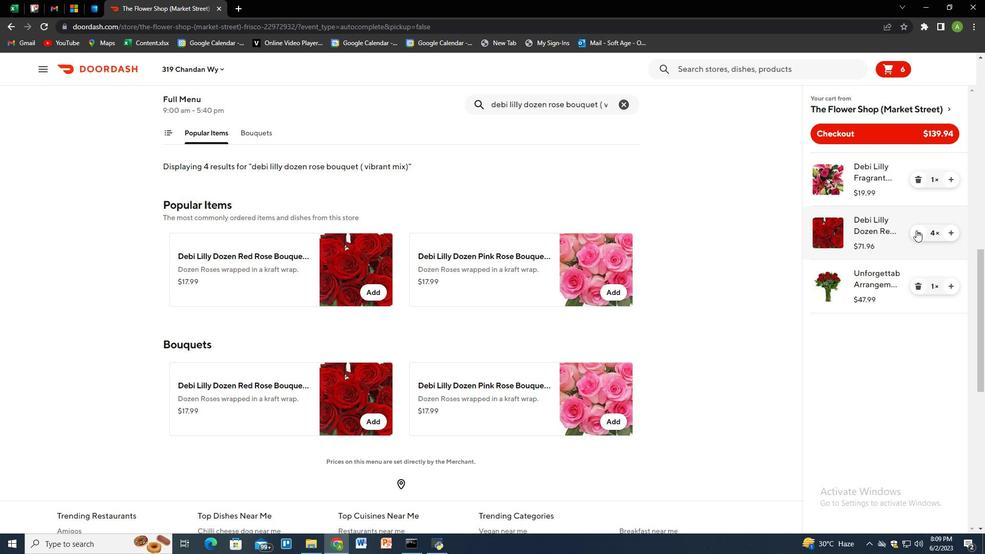 
Action: Mouse pressed left at (916, 230)
Screenshot: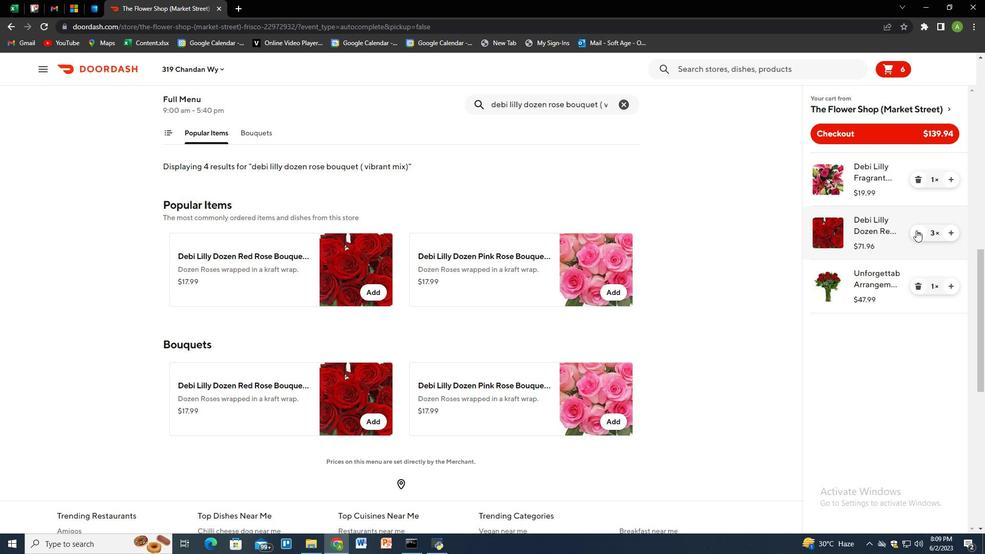 
Action: Mouse pressed left at (916, 230)
Screenshot: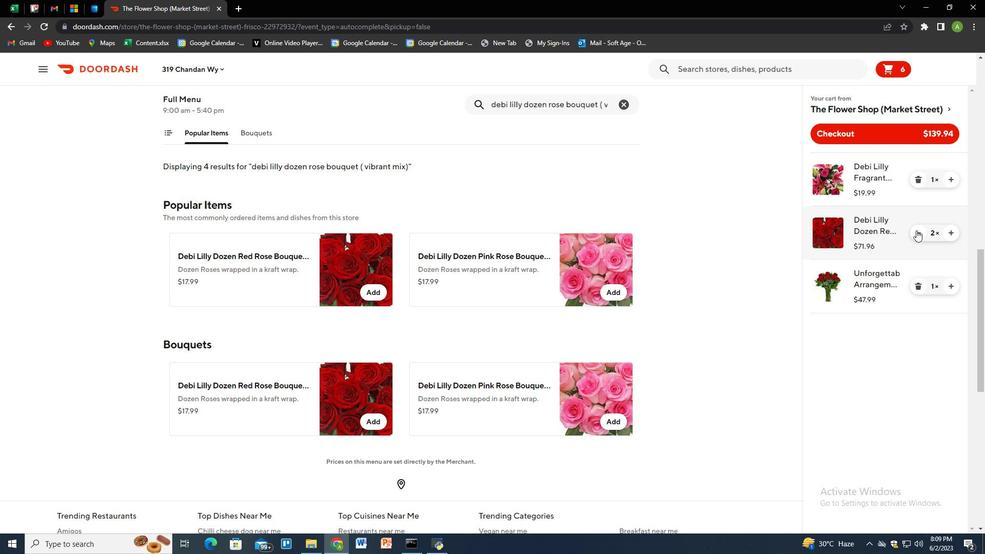 
Action: Mouse moved to (370, 419)
Screenshot: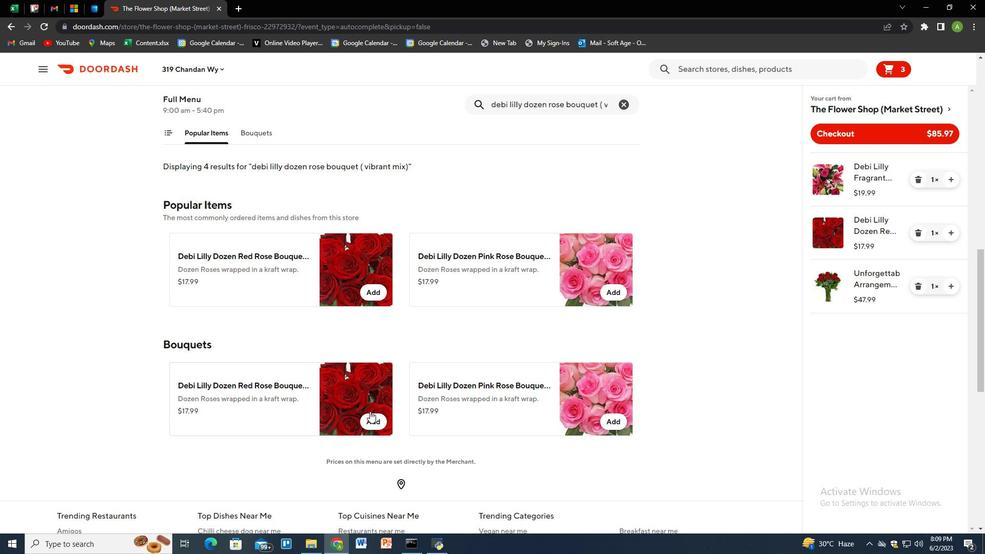 
Action: Mouse pressed left at (370, 419)
Screenshot: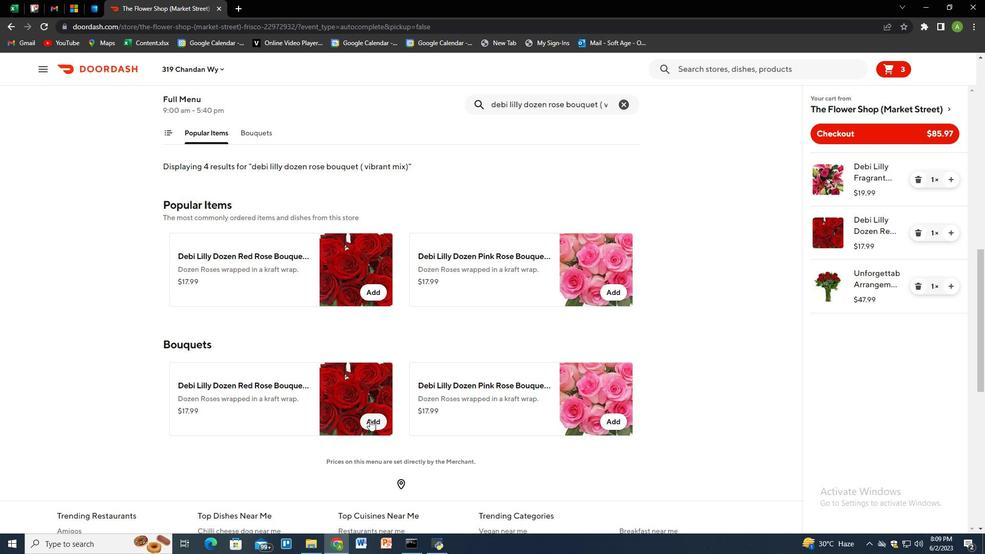 
Action: Mouse moved to (914, 229)
Screenshot: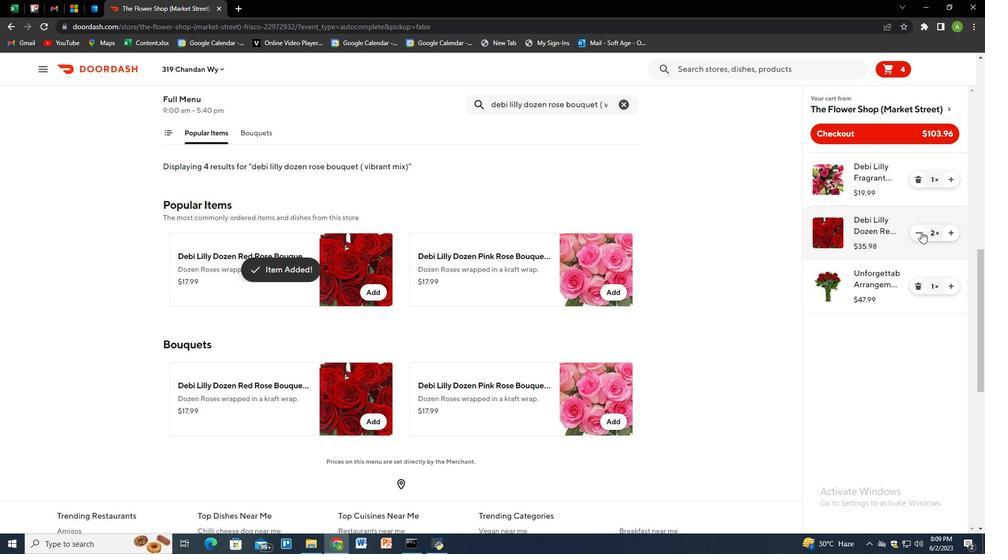 
Action: Mouse pressed left at (914, 229)
Screenshot: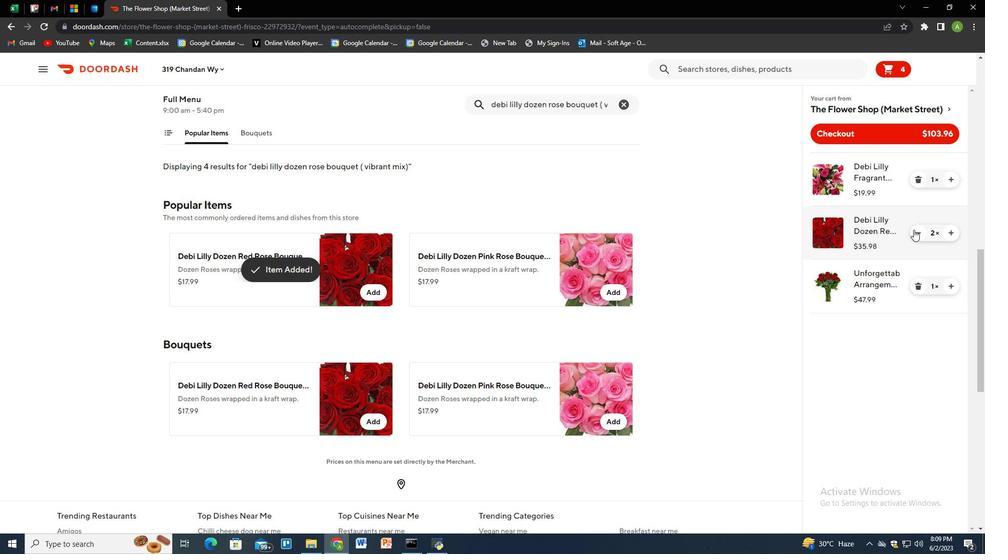 
Action: Mouse moved to (829, 129)
Screenshot: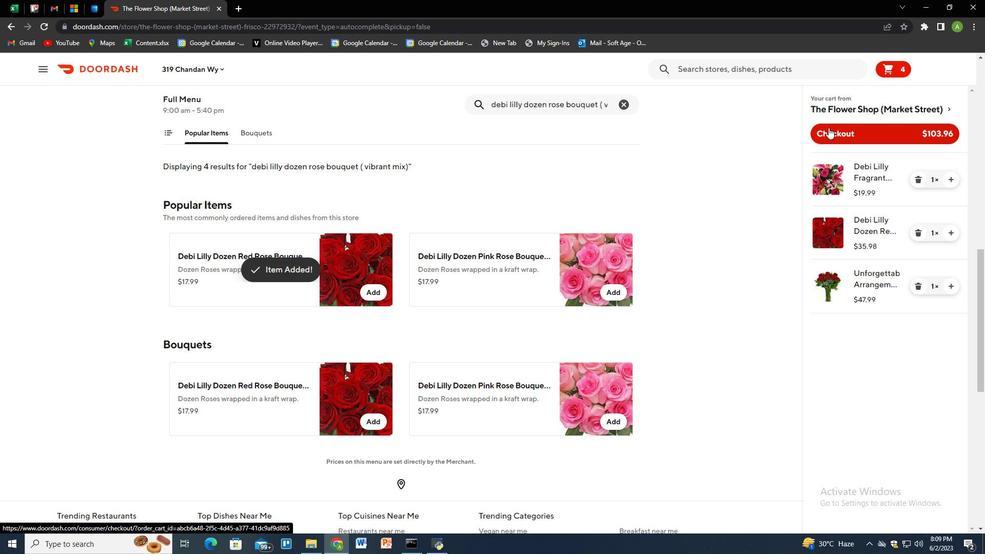 
Action: Mouse pressed left at (829, 129)
Screenshot: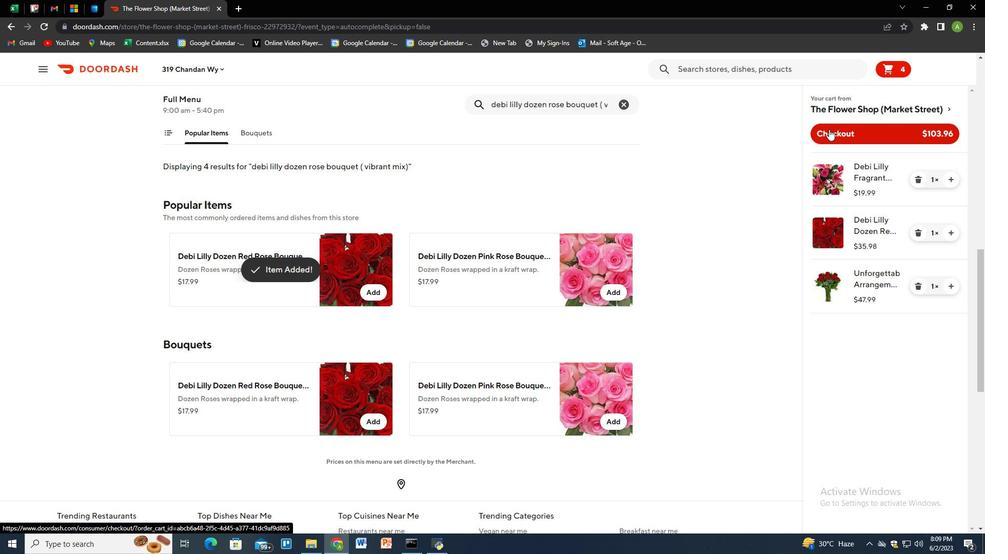 
